 Task: Open Card Quality Control Performance Review in Board Content Amplification Platforms to Workspace Debt Financing and add a team member Softage.3@softage.net, a label Red, a checklist Machine Learning, an attachment from your google drive, a color Red and finally, add a card description 'Plan and execute company team-building retreat with a focus on mindfulness and meditation' and a comment 'Given the potential impact of this task on our company reputation, let us ensure that we approach it with a sense of professionalism and respect.'. Add a start date 'Jan 07, 1900' with a due date 'Jan 14, 1900'
Action: Mouse moved to (86, 279)
Screenshot: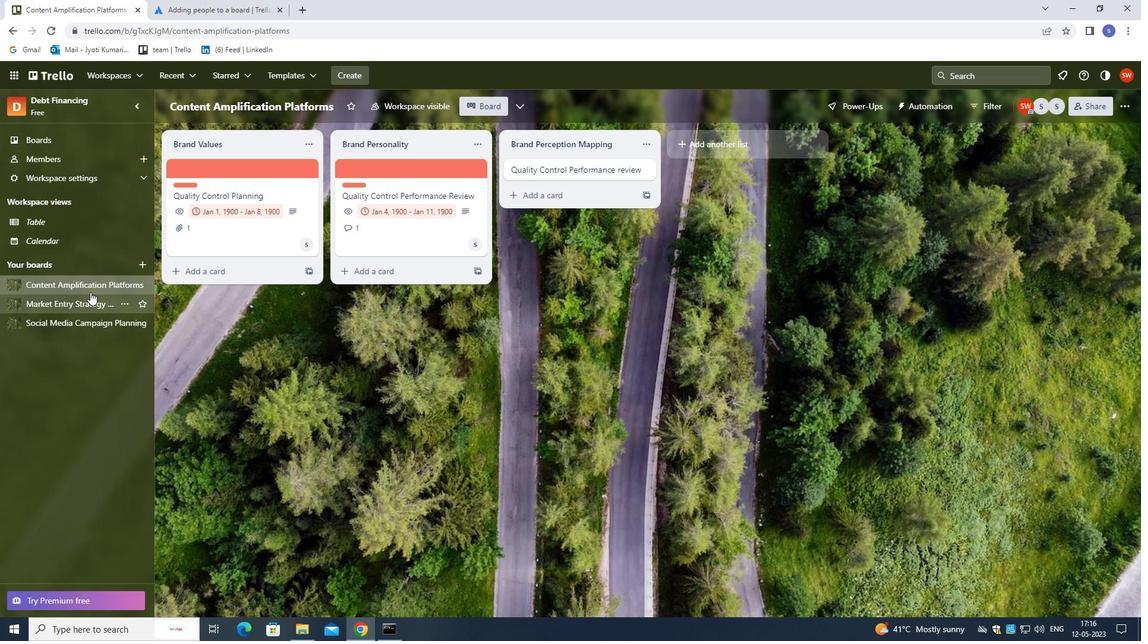 
Action: Mouse pressed left at (86, 279)
Screenshot: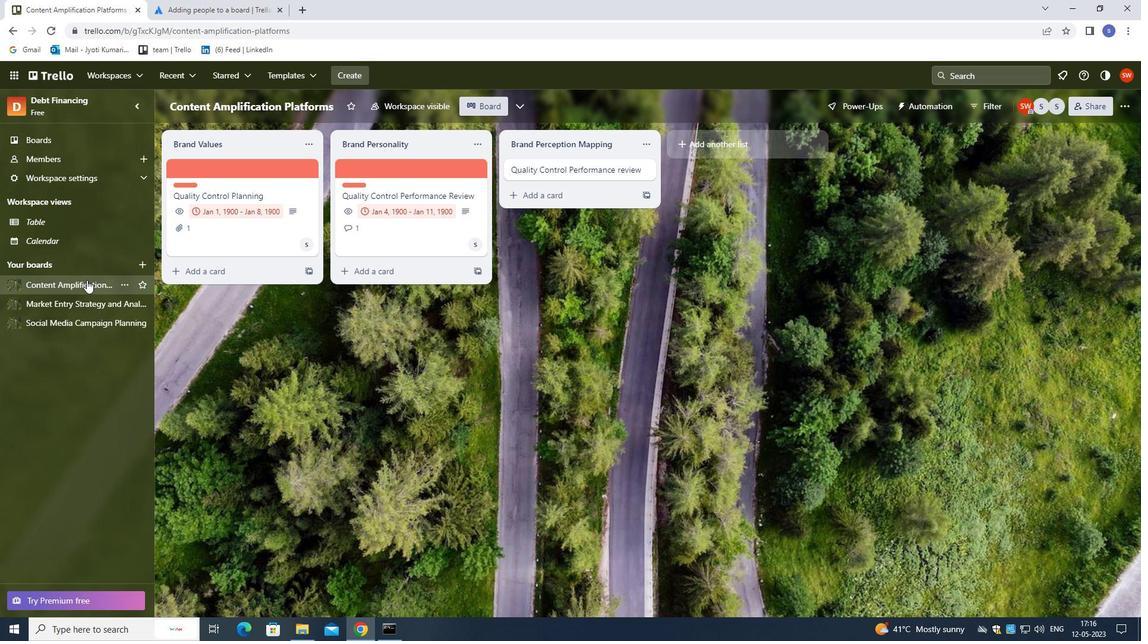 
Action: Mouse moved to (626, 172)
Screenshot: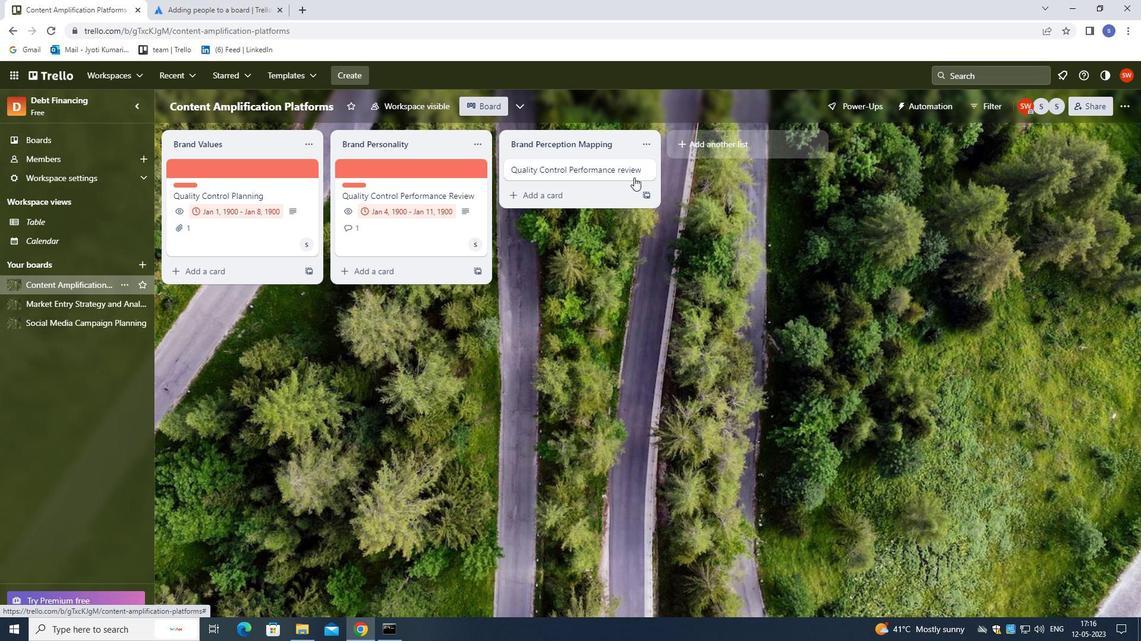 
Action: Mouse pressed left at (626, 172)
Screenshot: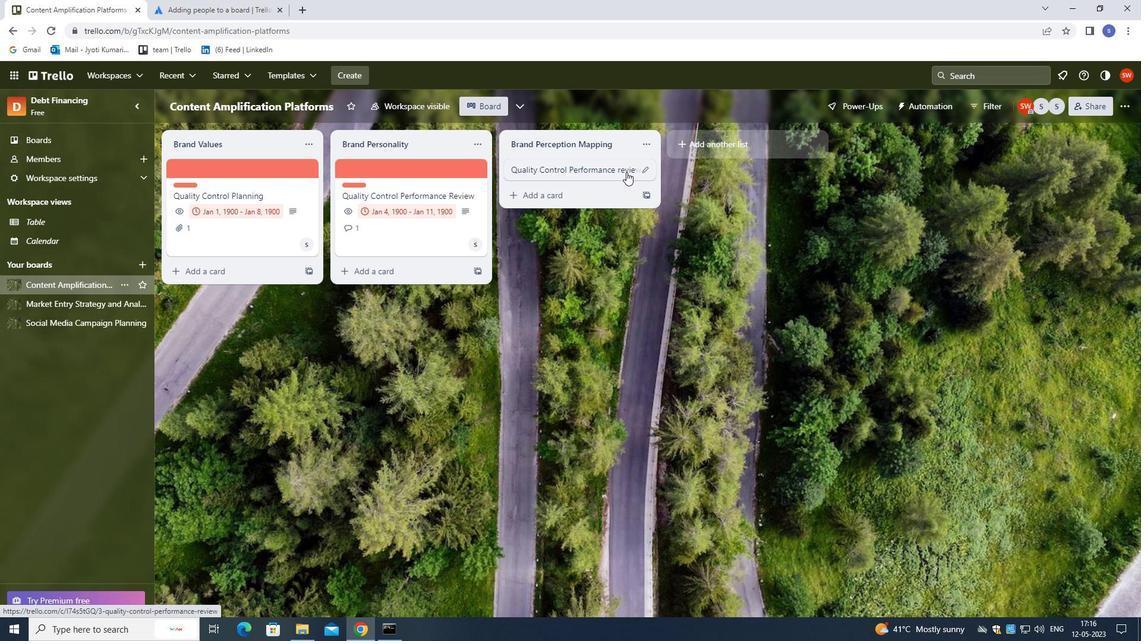 
Action: Mouse moved to (728, 215)
Screenshot: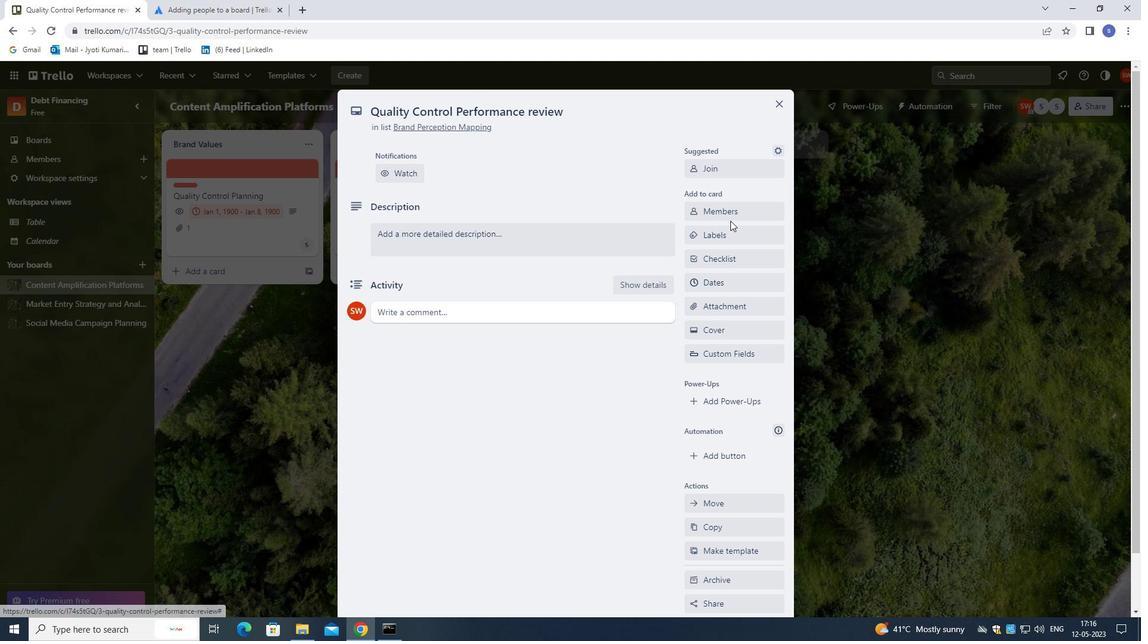 
Action: Mouse pressed left at (728, 215)
Screenshot: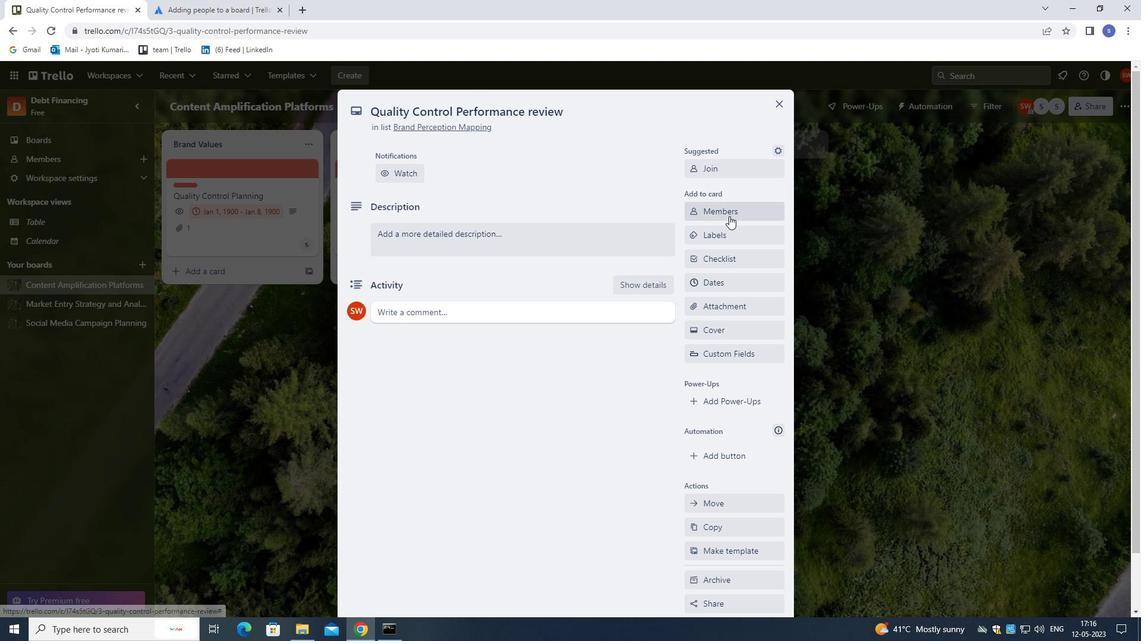 
Action: Mouse moved to (773, 300)
Screenshot: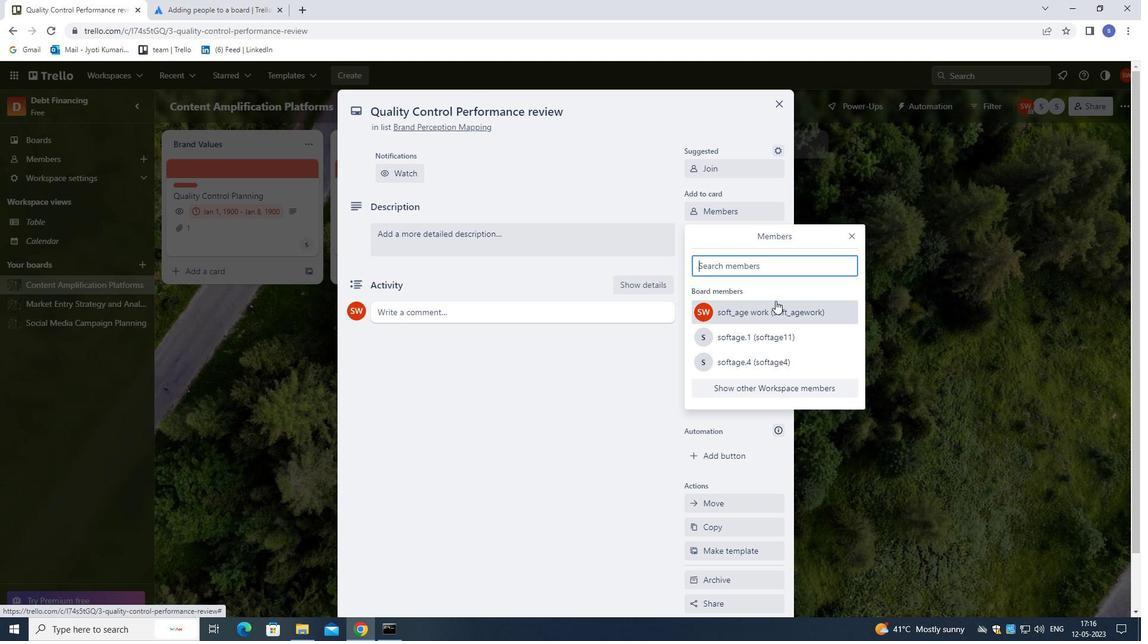 
Action: Key pressed softage.n3<Key.shift>@SOFTAGE.NET
Screenshot: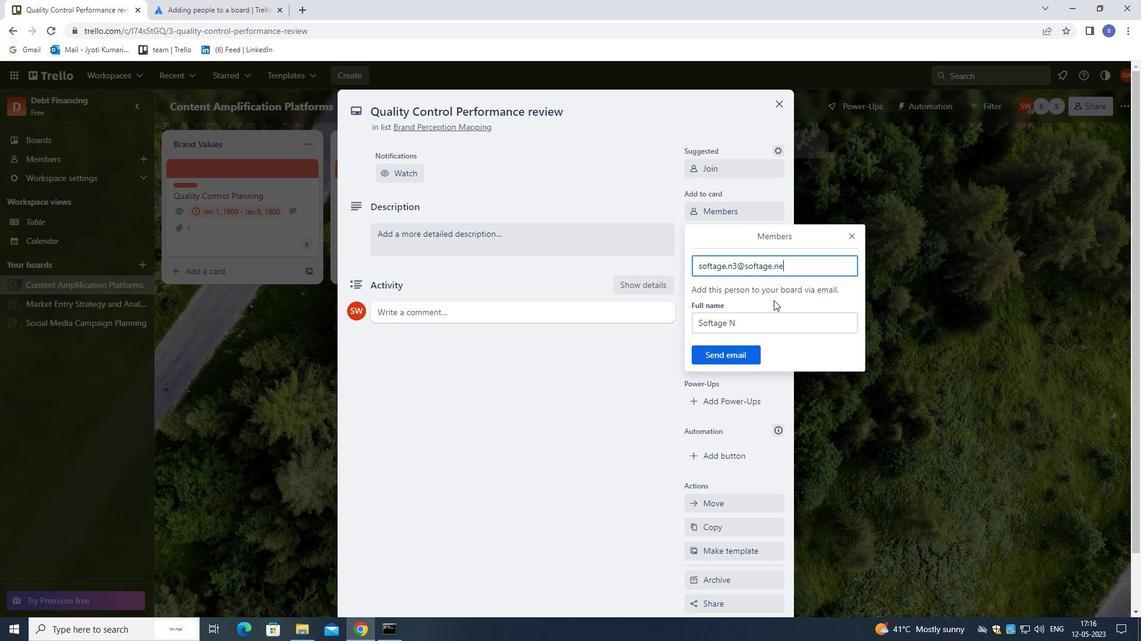 
Action: Mouse moved to (747, 354)
Screenshot: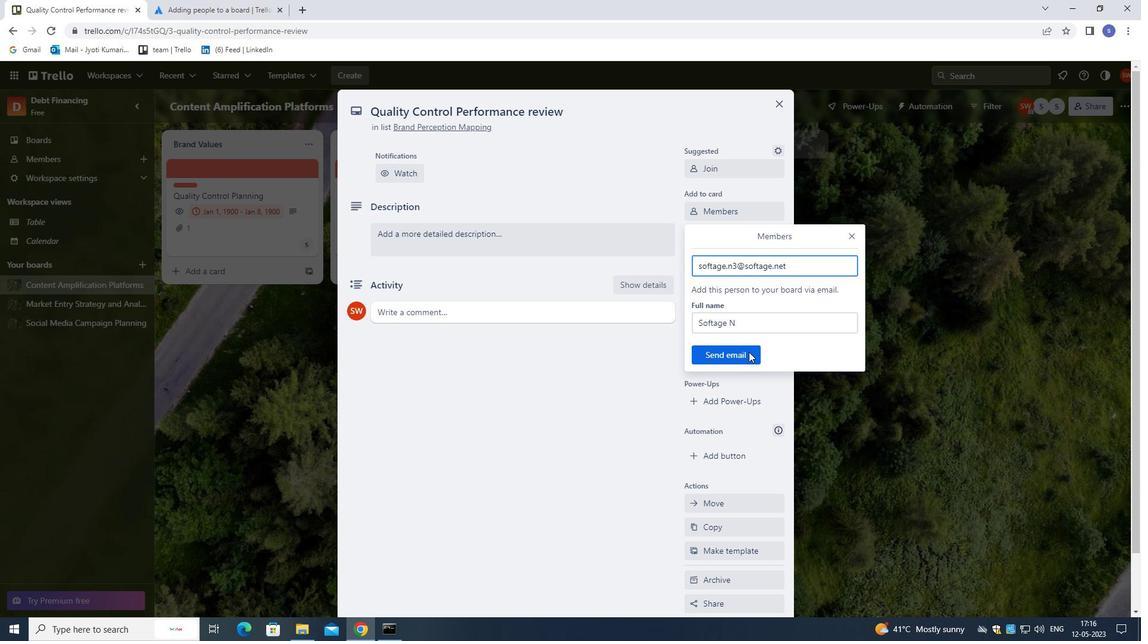 
Action: Mouse pressed left at (747, 354)
Screenshot: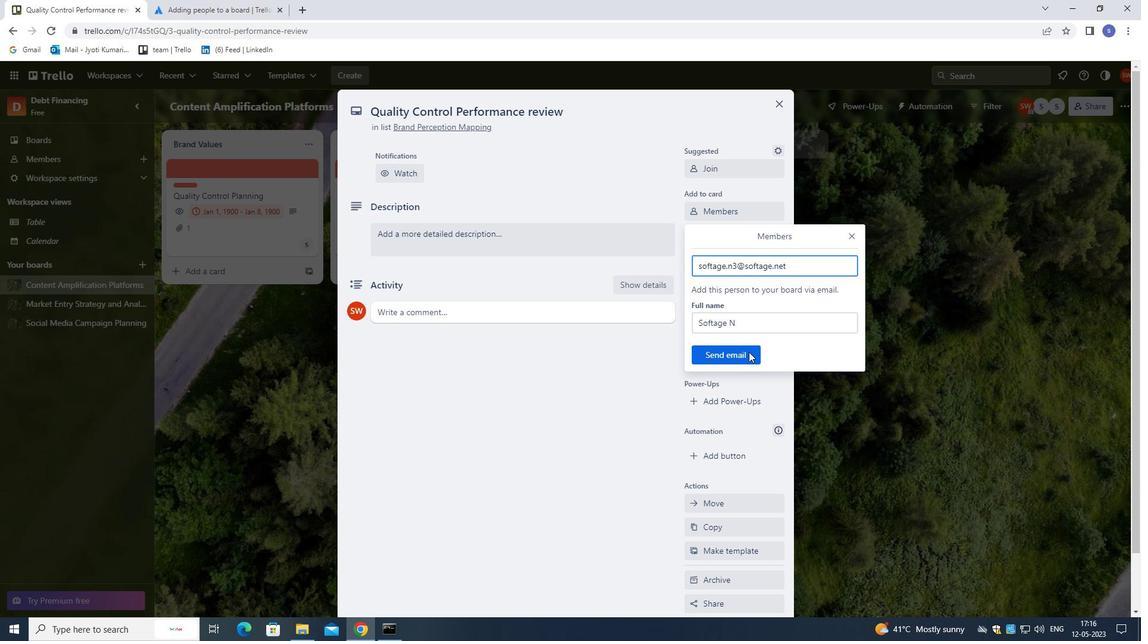 
Action: Mouse moved to (730, 237)
Screenshot: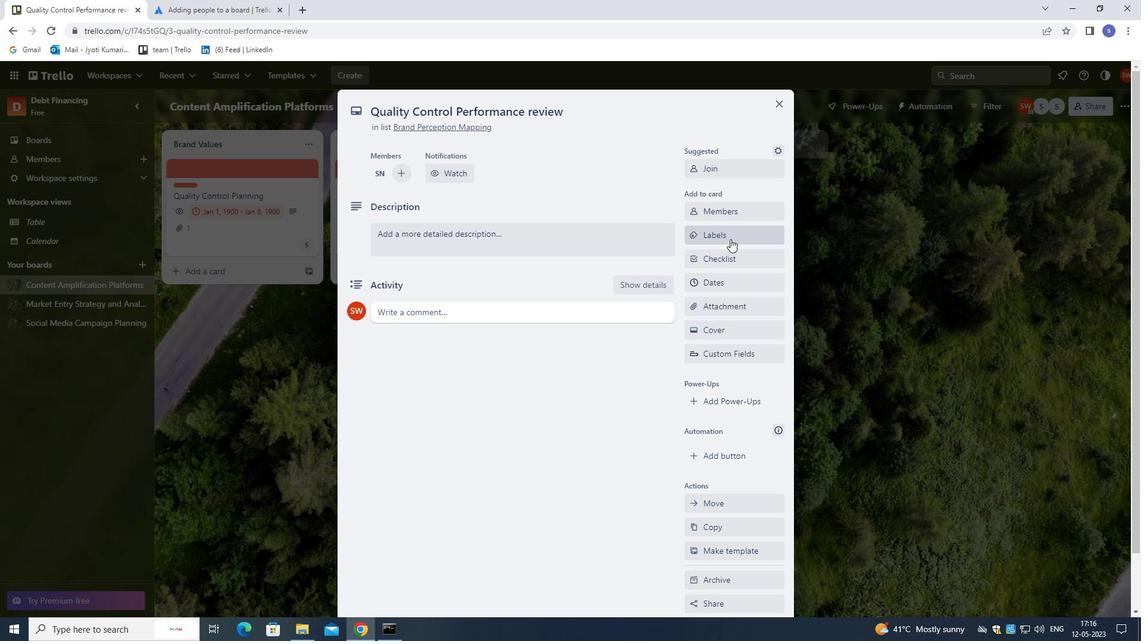 
Action: Mouse pressed left at (730, 237)
Screenshot: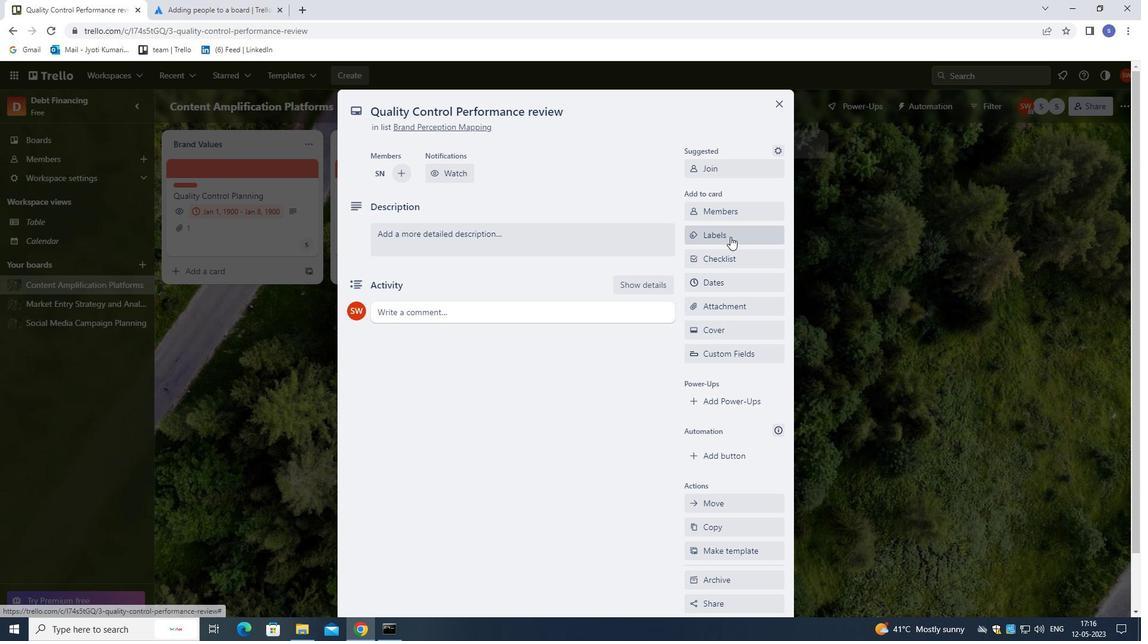 
Action: Key pressed R
Screenshot: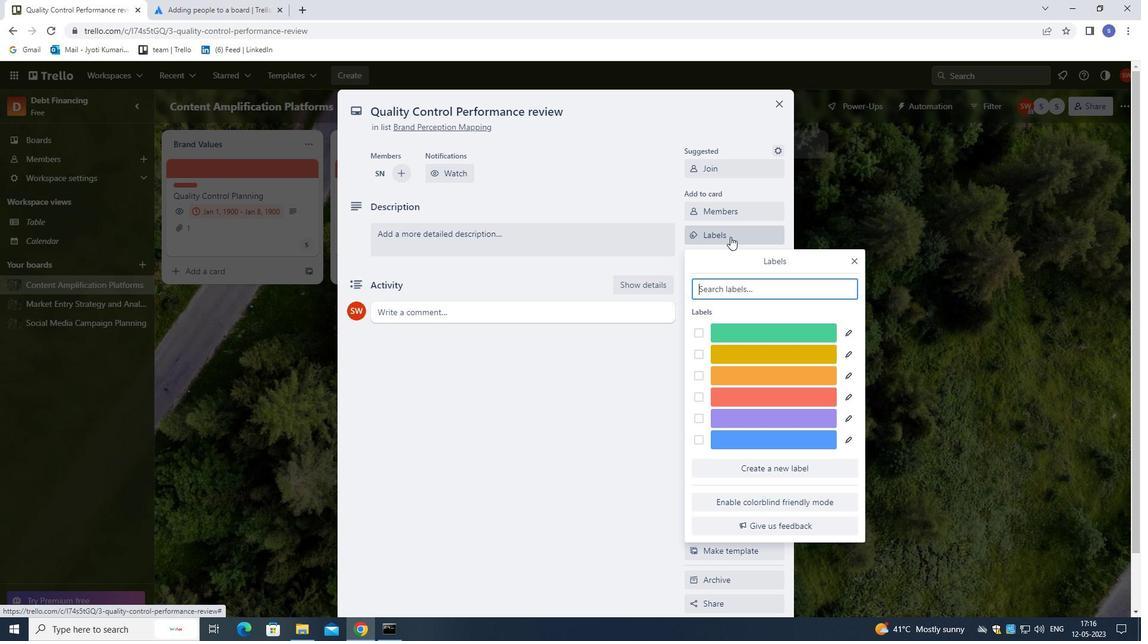 
Action: Mouse moved to (777, 330)
Screenshot: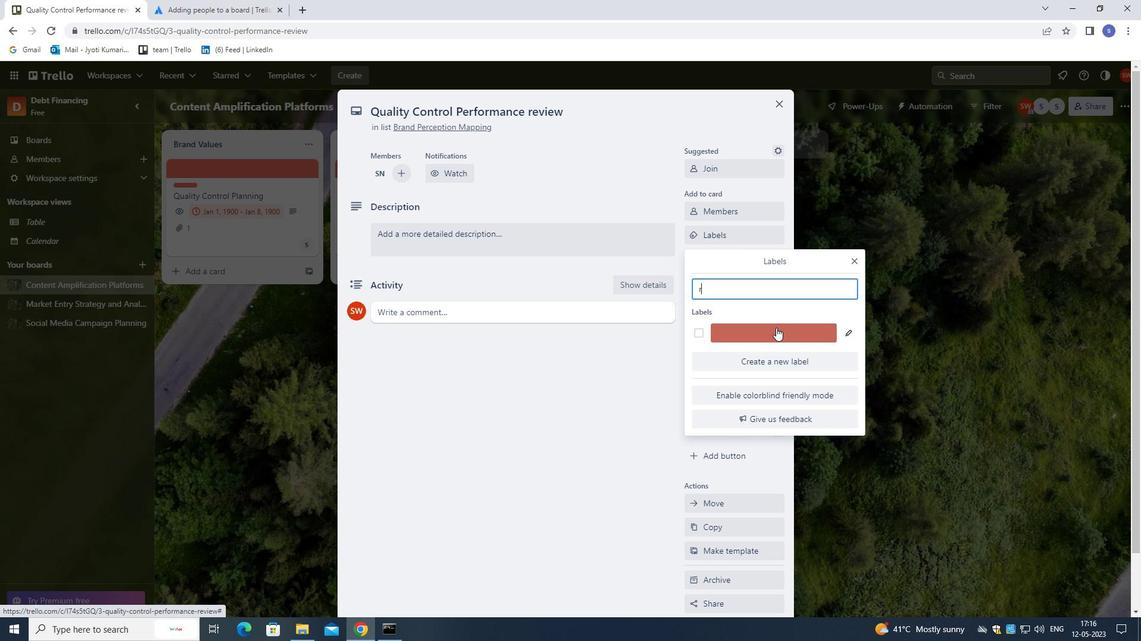 
Action: Mouse pressed left at (777, 330)
Screenshot: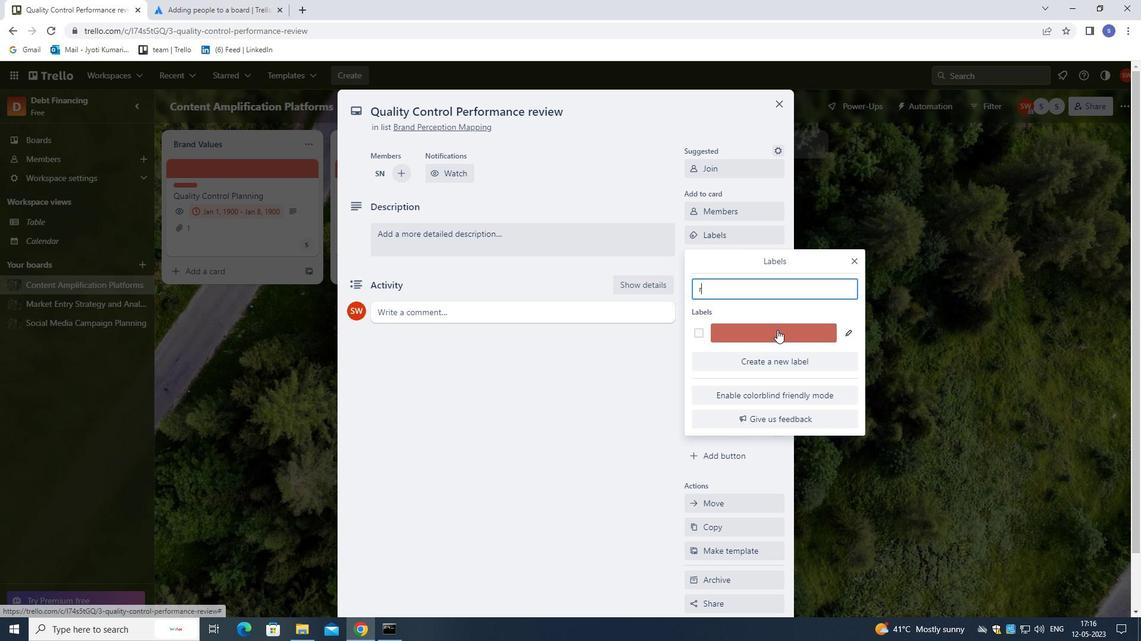 
Action: Mouse moved to (859, 262)
Screenshot: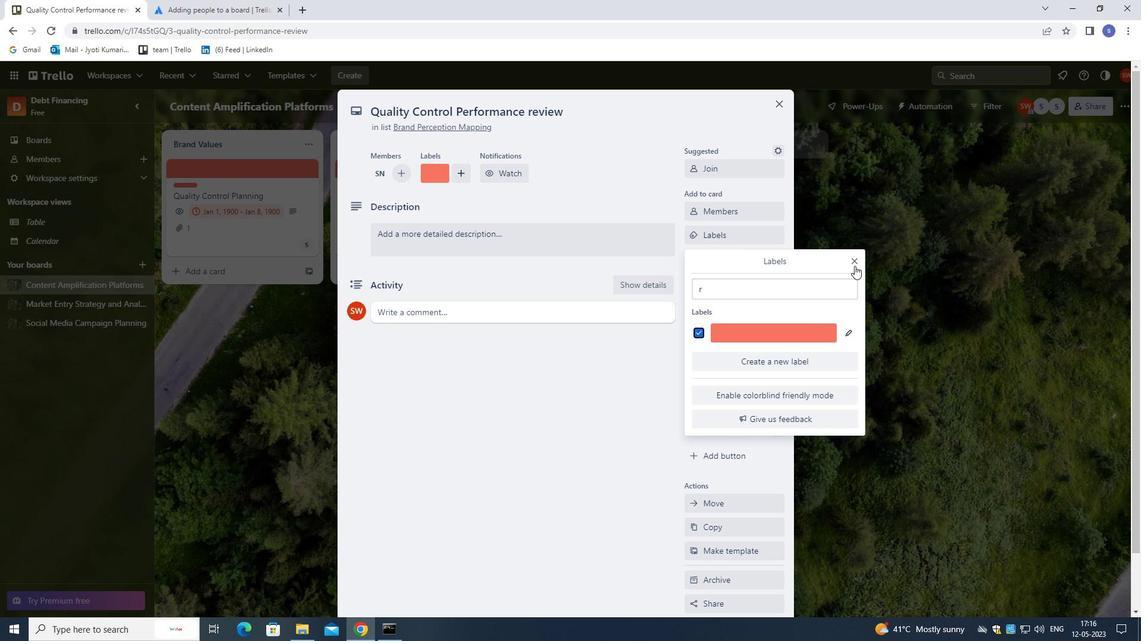
Action: Mouse pressed left at (859, 262)
Screenshot: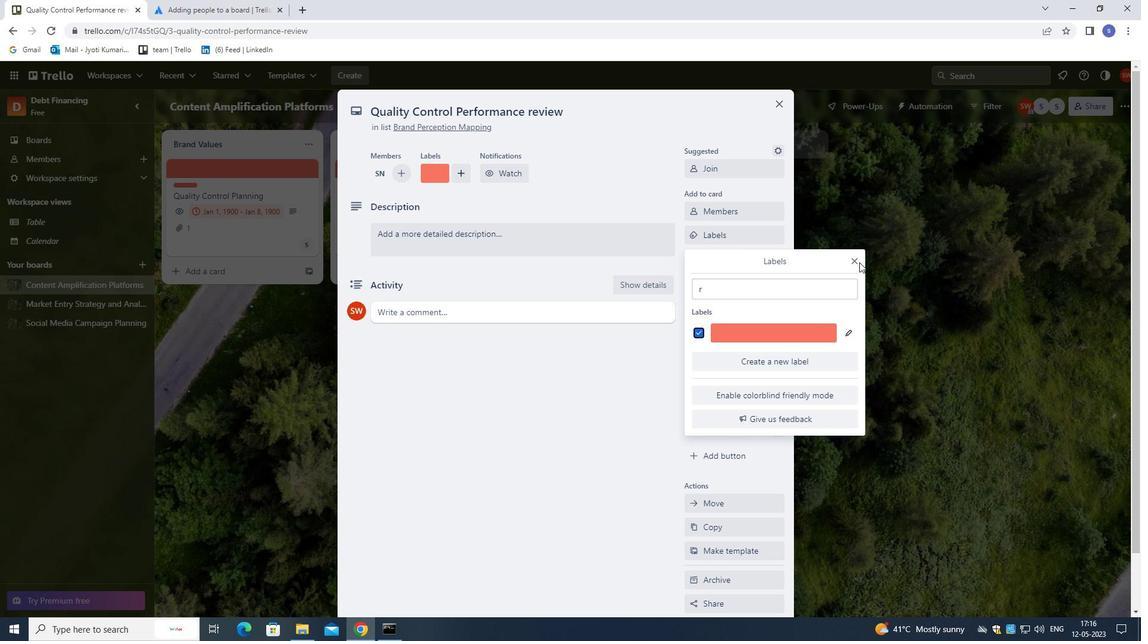 
Action: Mouse moved to (854, 259)
Screenshot: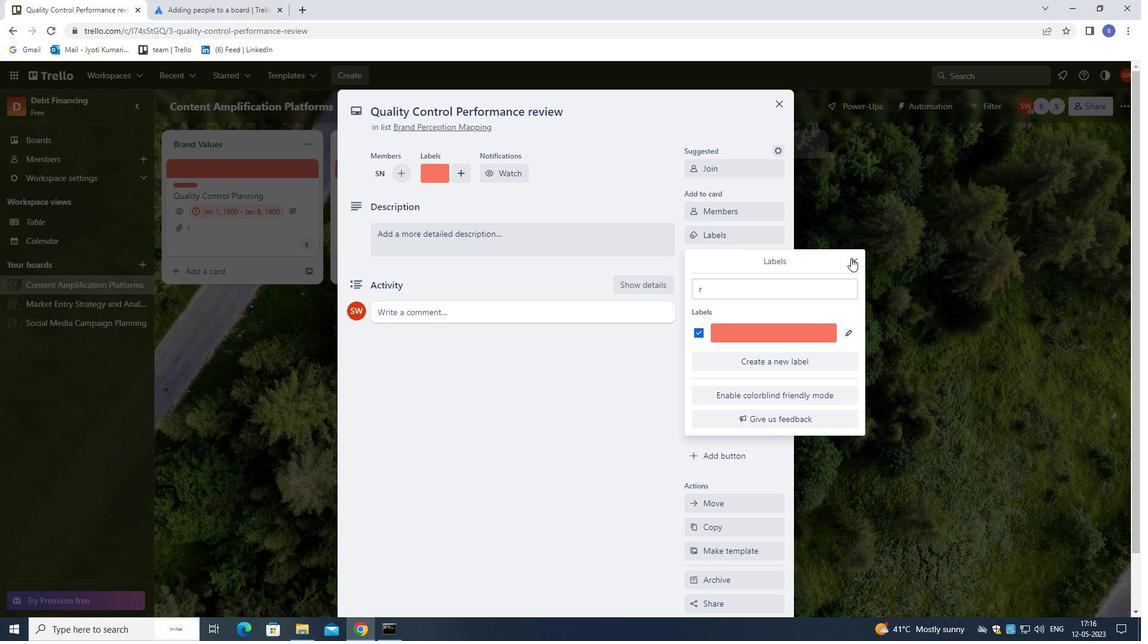 
Action: Mouse pressed left at (854, 259)
Screenshot: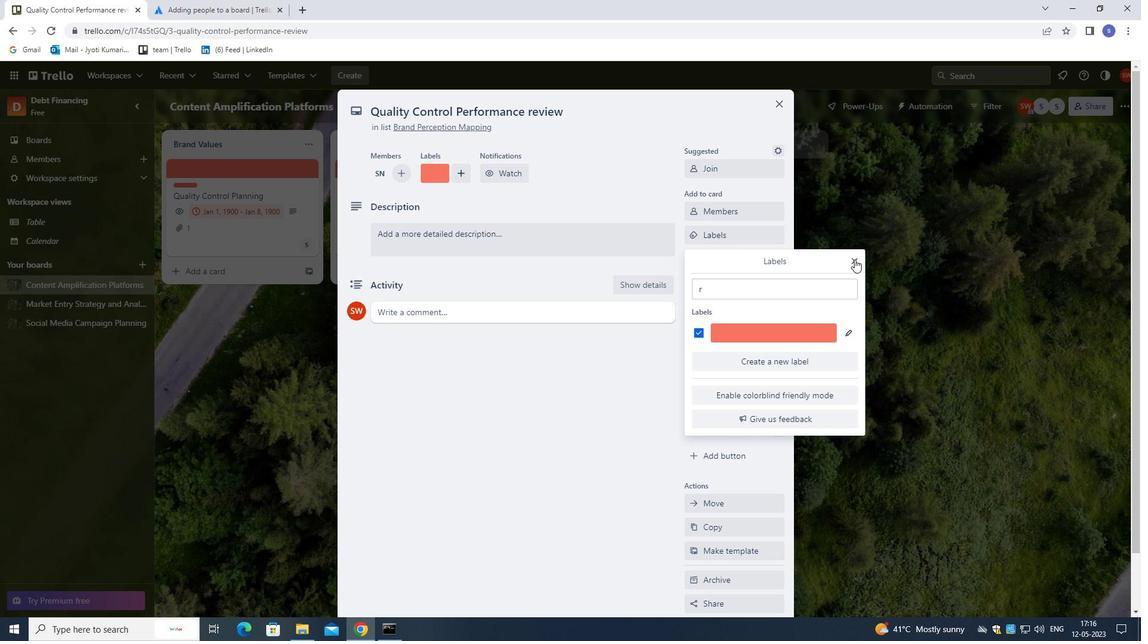 
Action: Mouse moved to (751, 263)
Screenshot: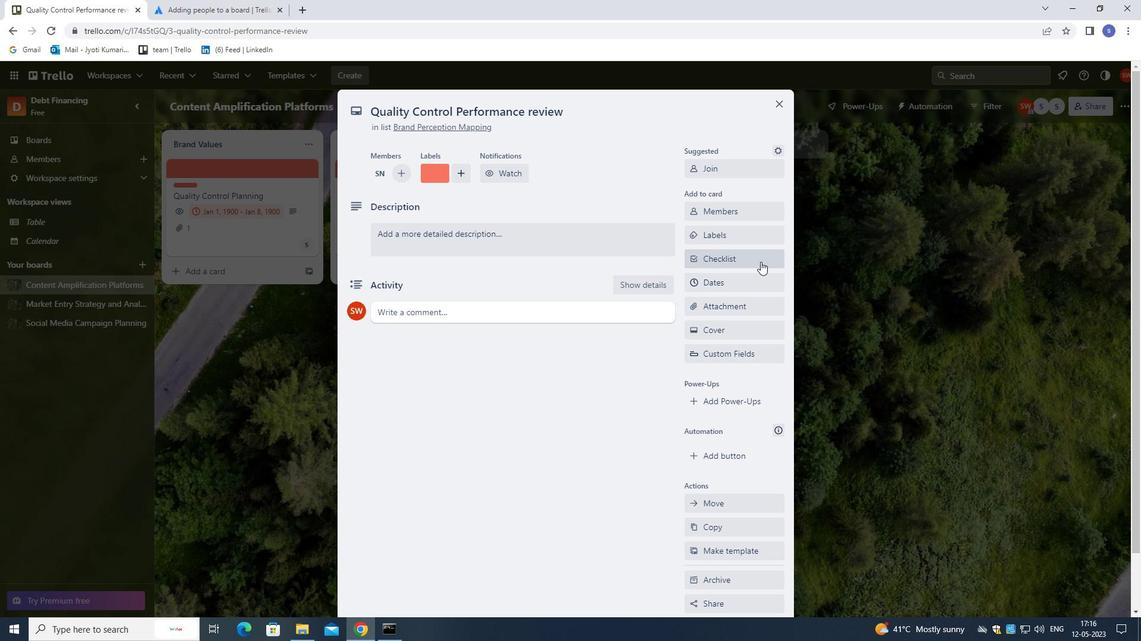 
Action: Mouse pressed left at (751, 263)
Screenshot: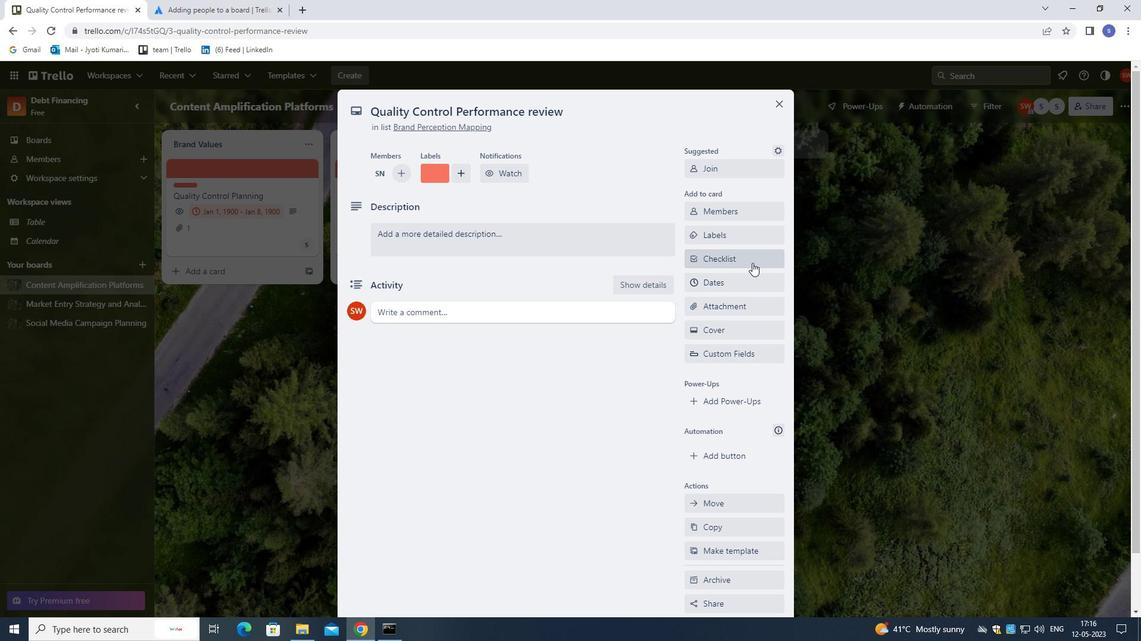 
Action: Mouse moved to (722, 351)
Screenshot: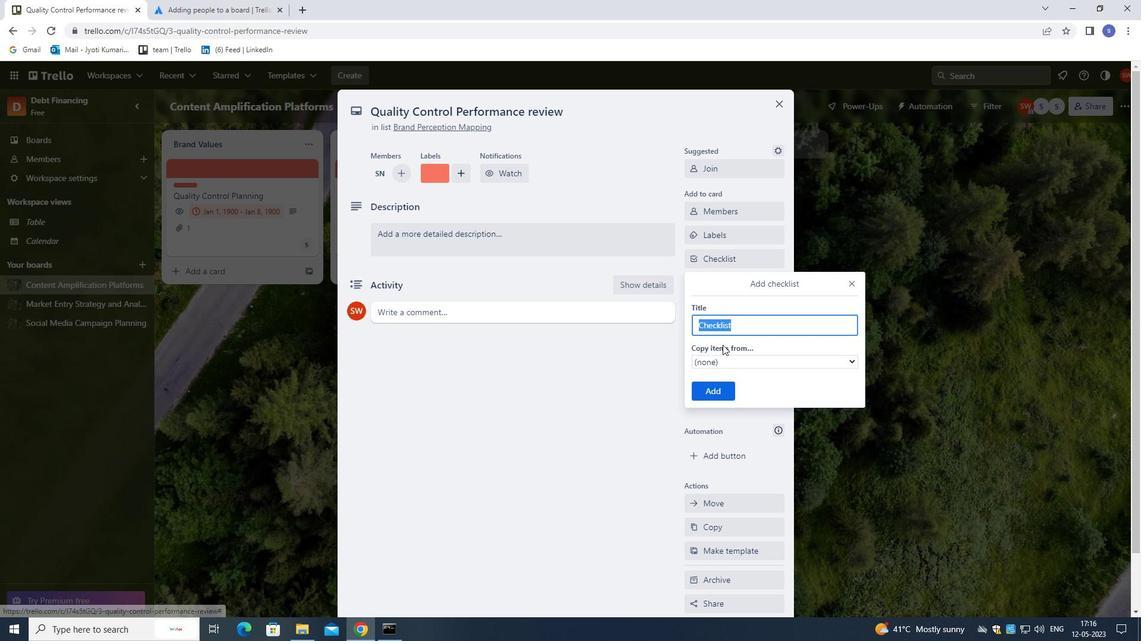 
Action: Key pressed M
Screenshot: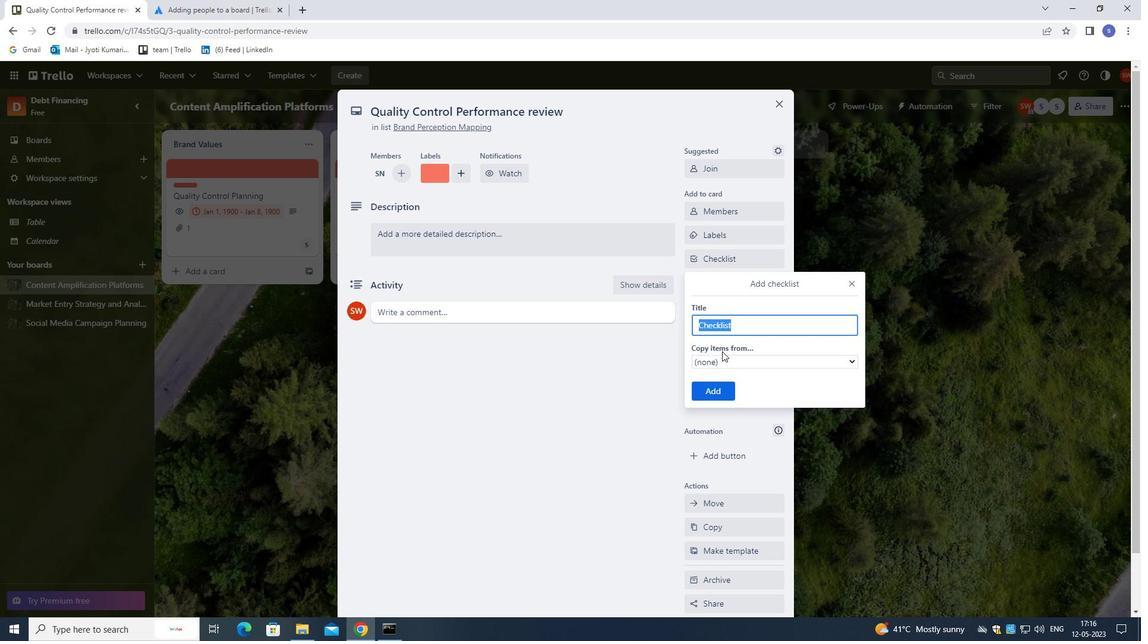 
Action: Mouse moved to (770, 352)
Screenshot: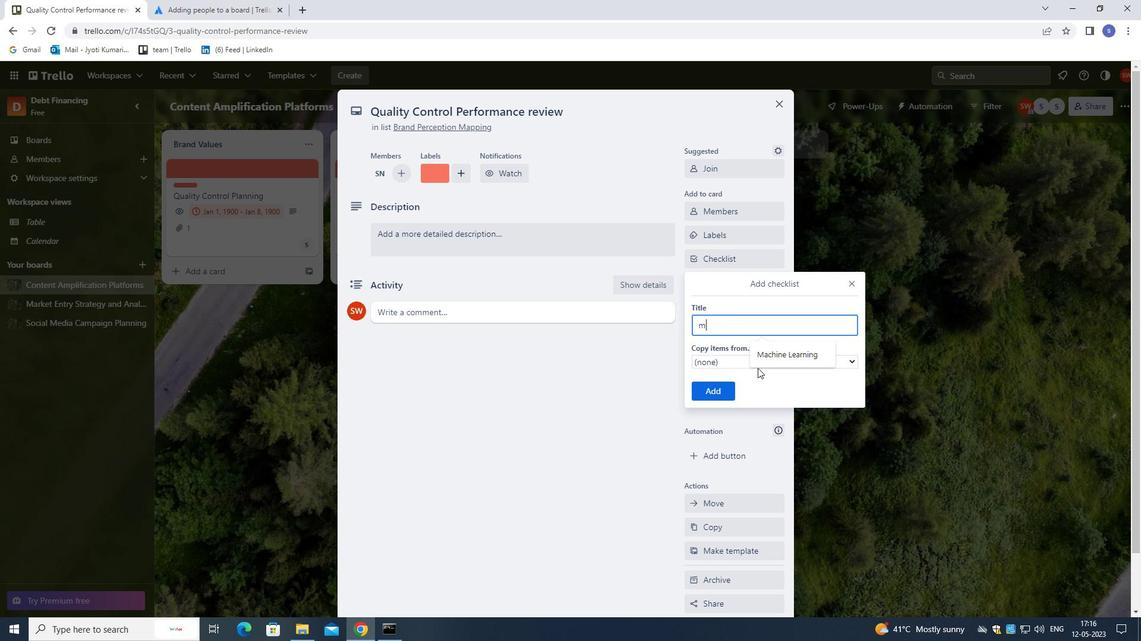 
Action: Mouse pressed left at (770, 352)
Screenshot: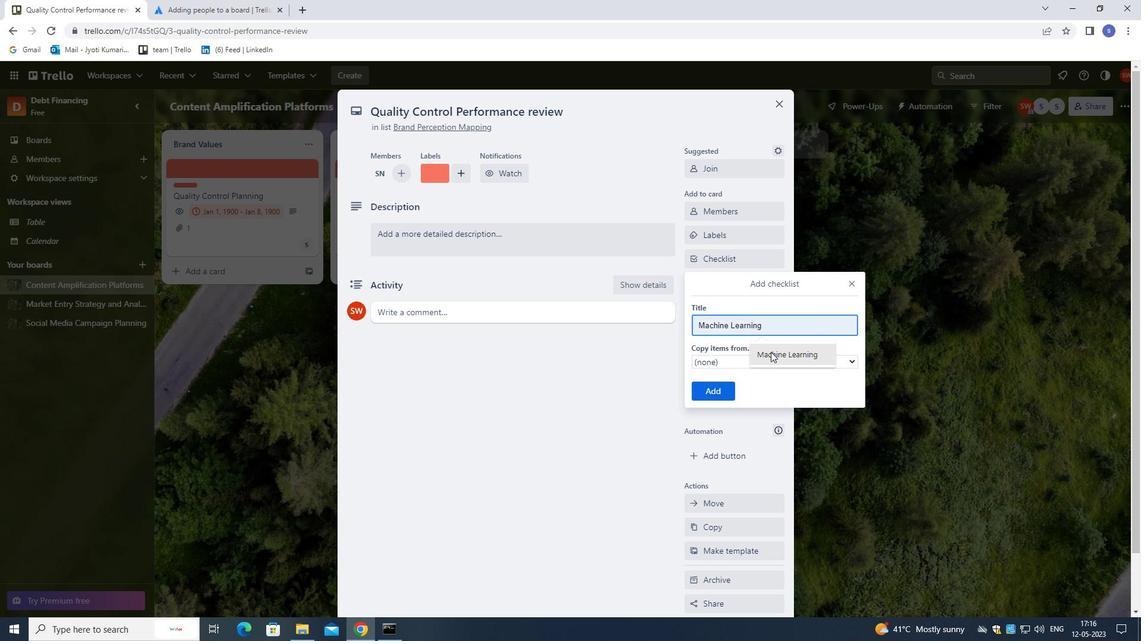 
Action: Mouse moved to (719, 389)
Screenshot: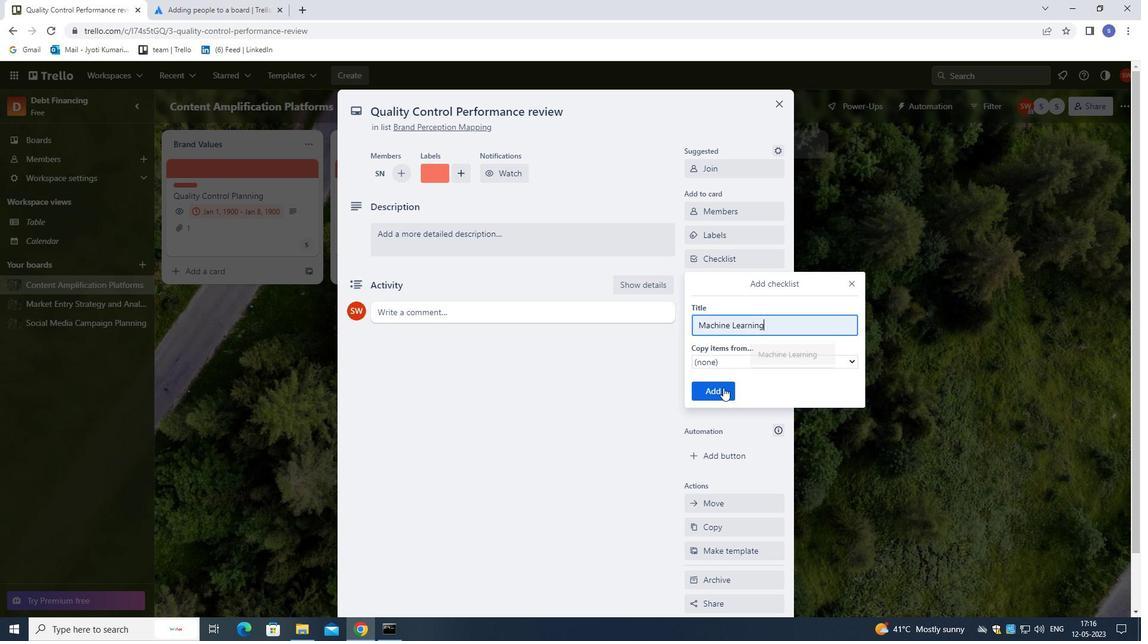 
Action: Mouse pressed left at (719, 389)
Screenshot: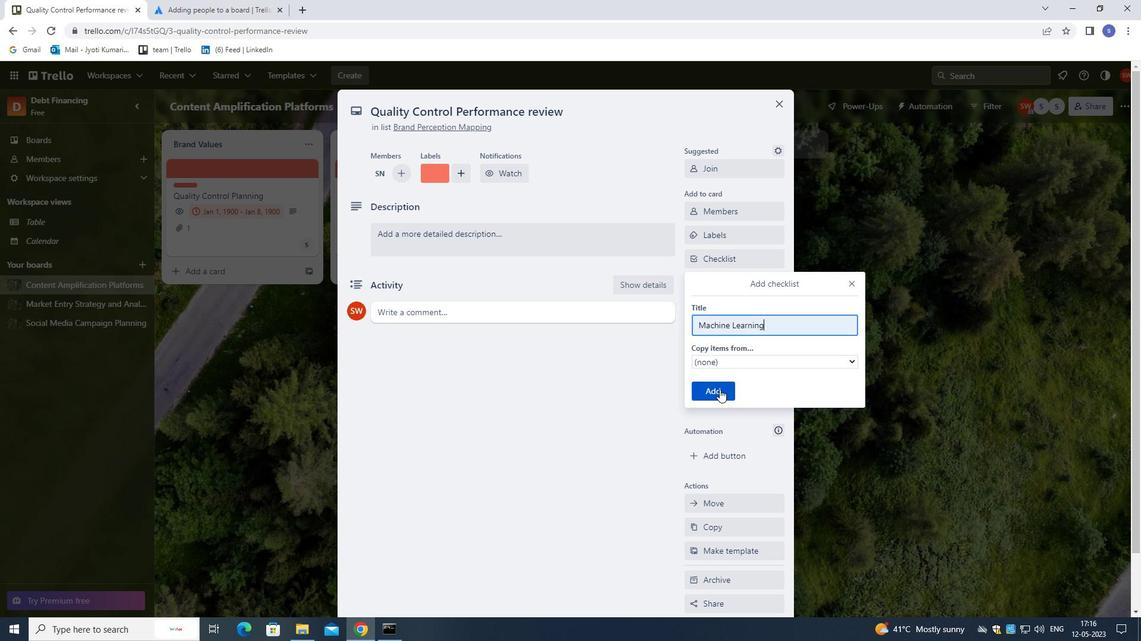 
Action: Mouse moved to (721, 287)
Screenshot: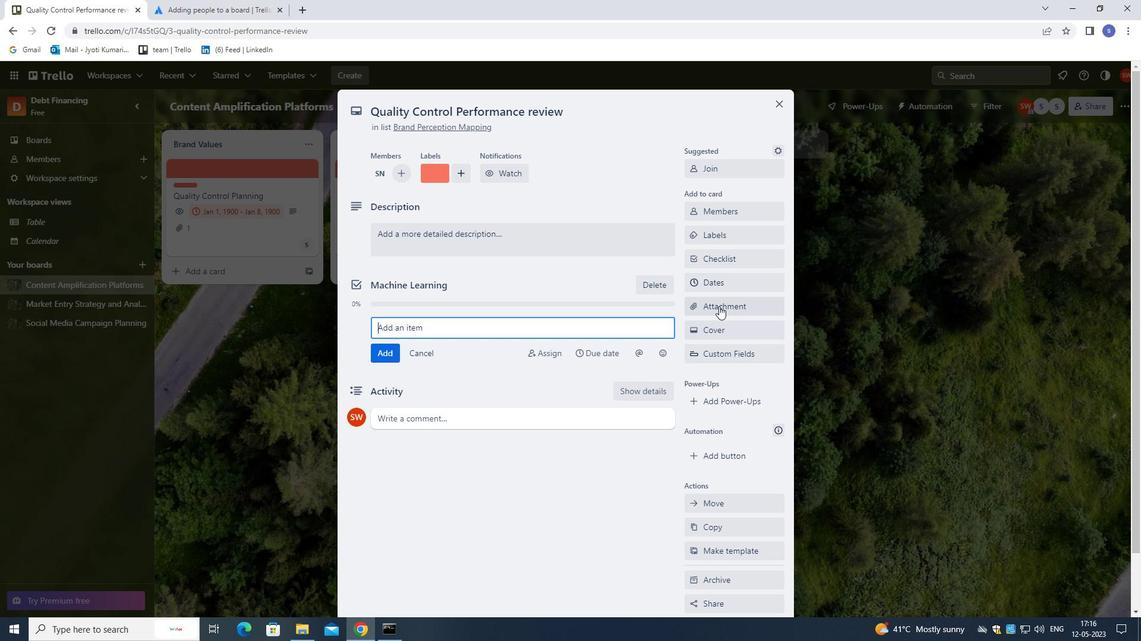 
Action: Mouse pressed left at (721, 287)
Screenshot: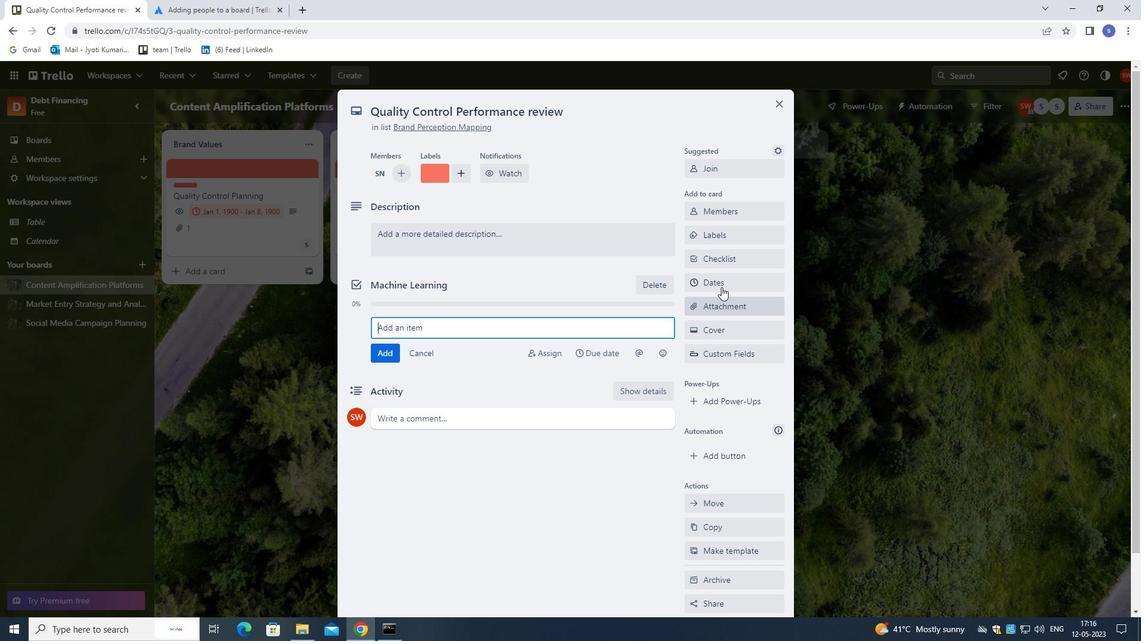 
Action: Mouse moved to (697, 322)
Screenshot: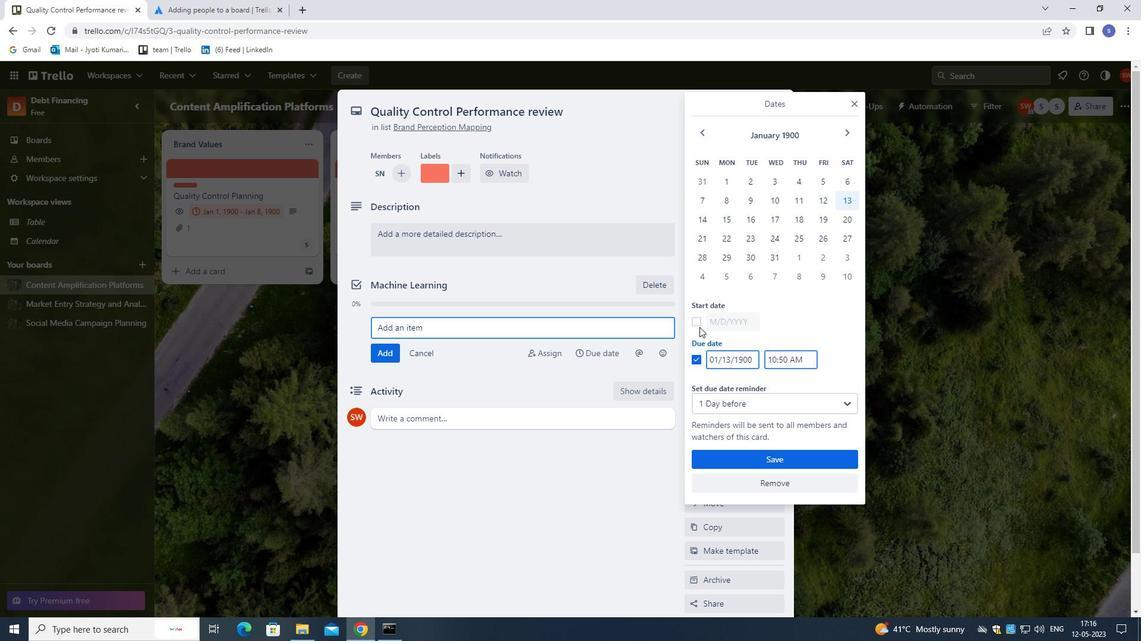 
Action: Mouse pressed left at (697, 322)
Screenshot: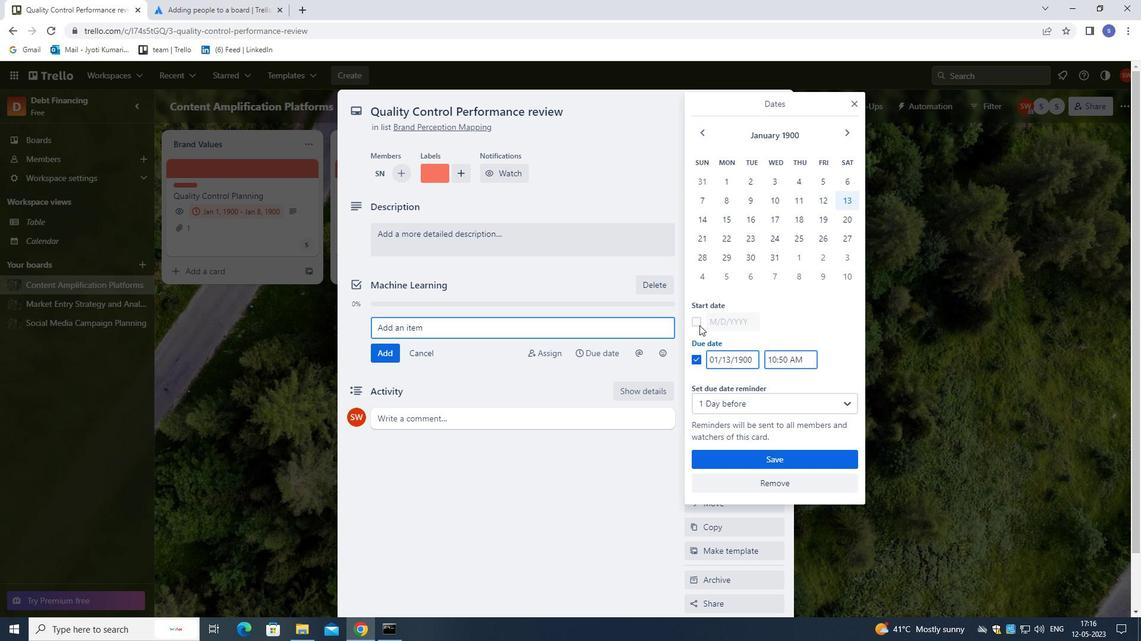 
Action: Mouse moved to (723, 321)
Screenshot: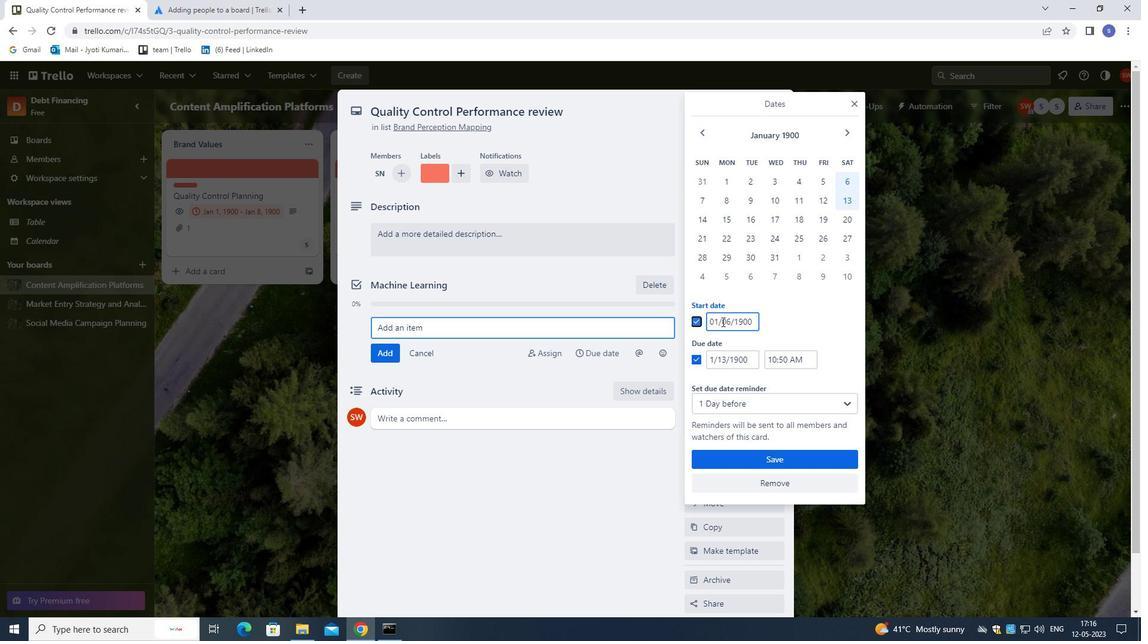 
Action: Mouse pressed left at (723, 321)
Screenshot: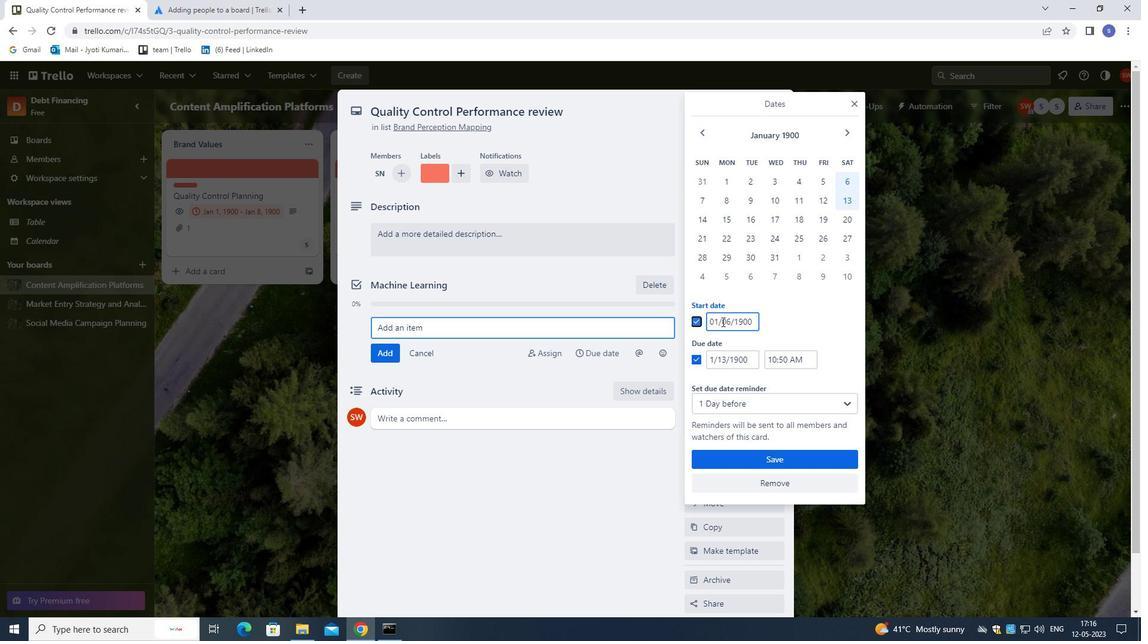 
Action: Mouse moved to (732, 354)
Screenshot: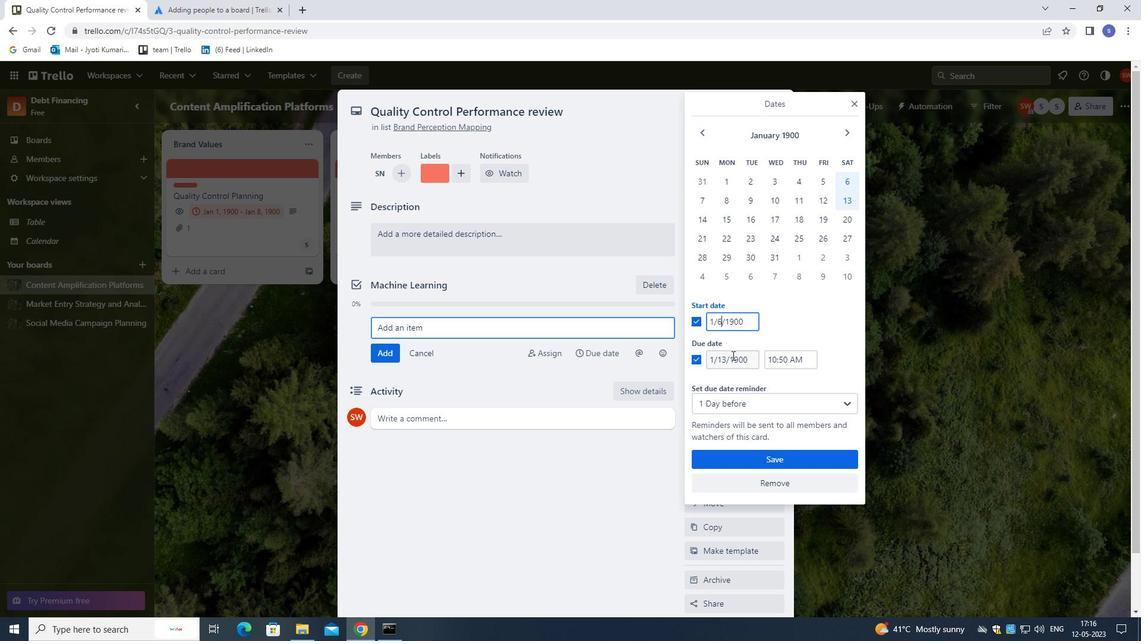 
Action: Key pressed <Key.backspace>
Screenshot: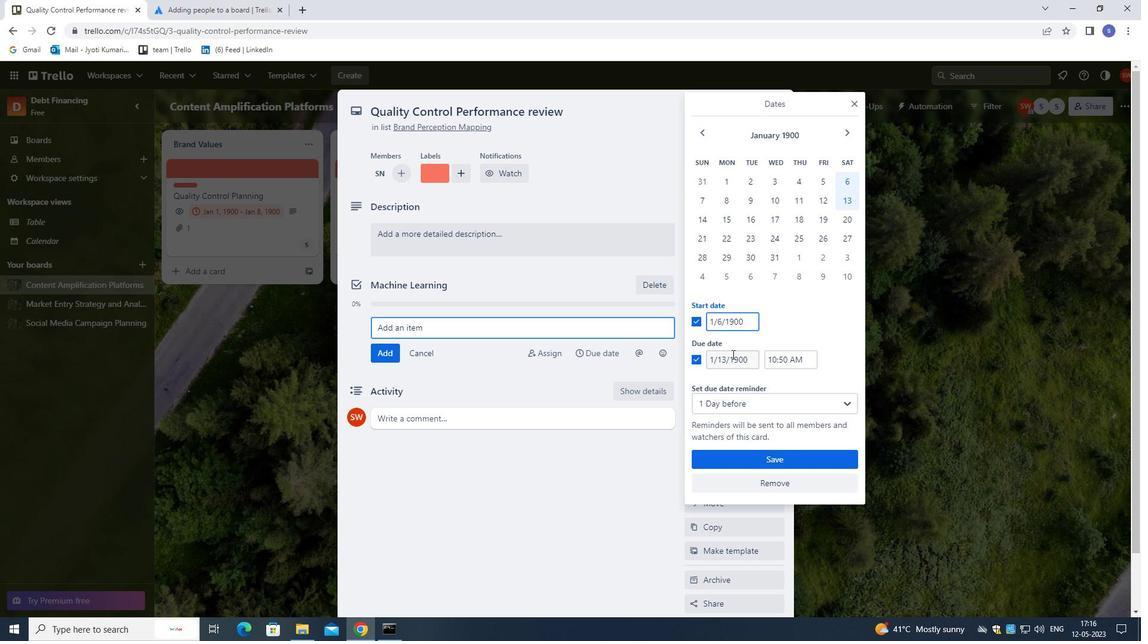 
Action: Mouse moved to (731, 353)
Screenshot: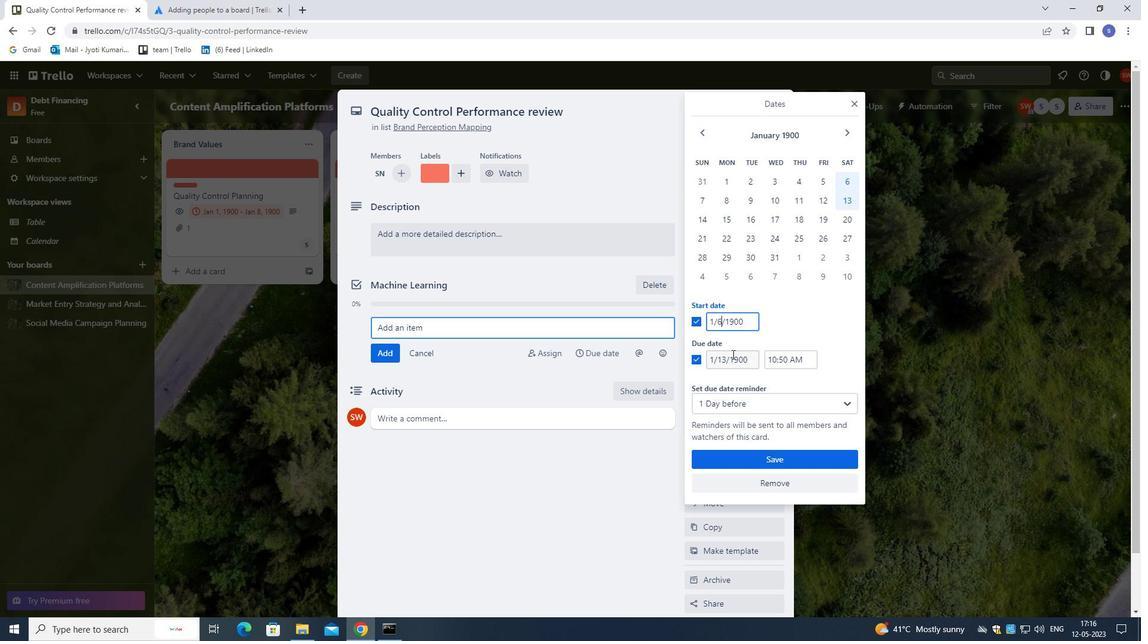 
Action: Key pressed 7
Screenshot: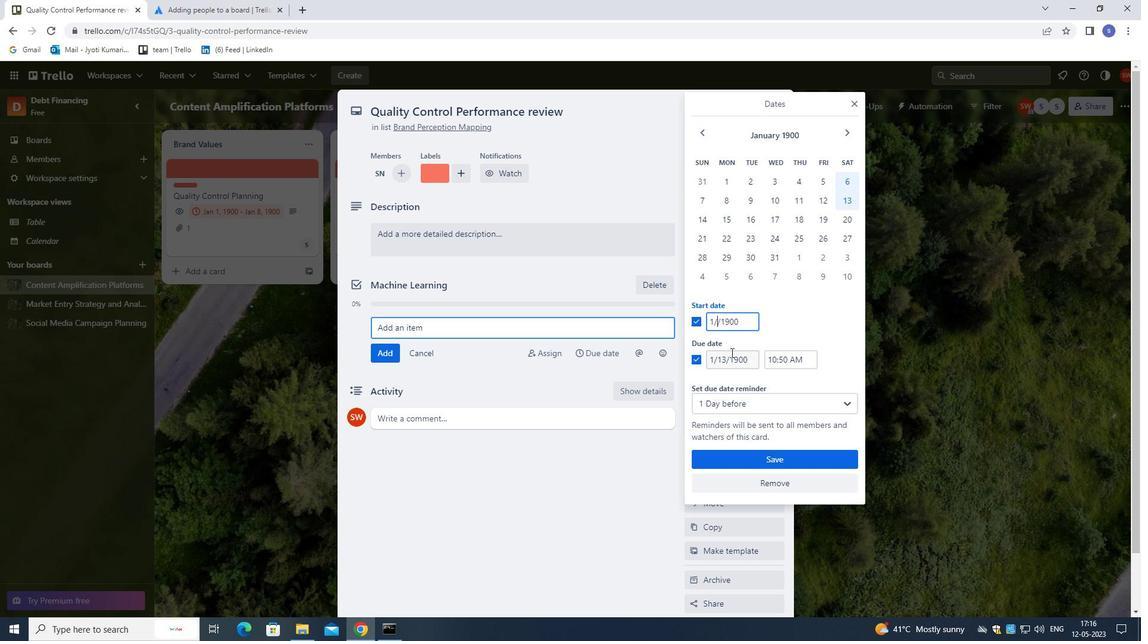 
Action: Mouse moved to (722, 363)
Screenshot: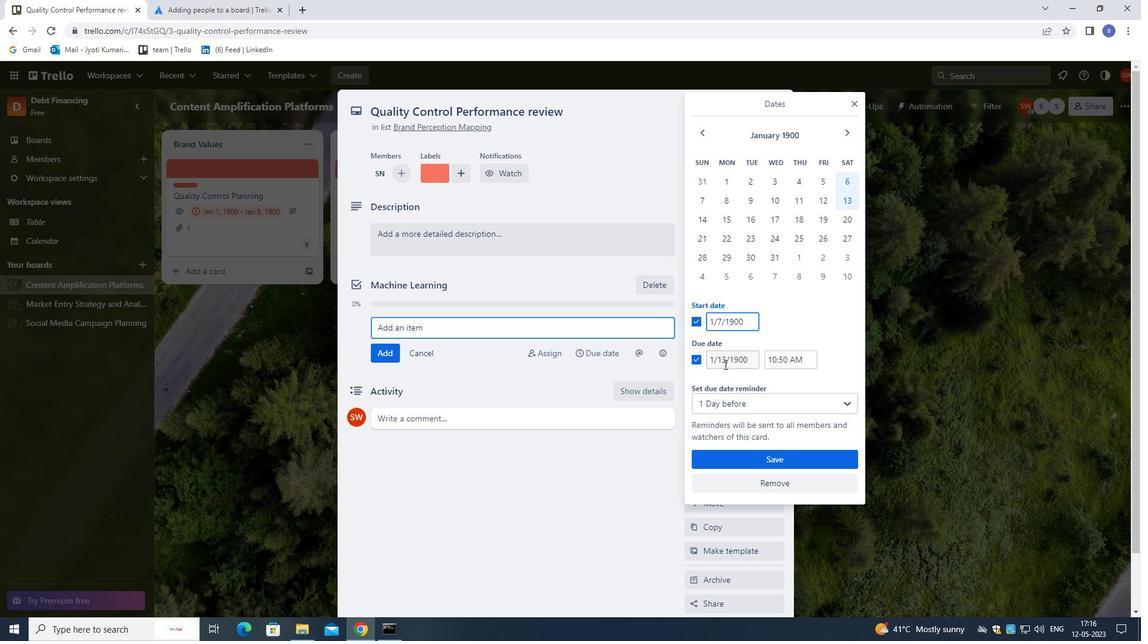 
Action: Mouse pressed left at (722, 363)
Screenshot: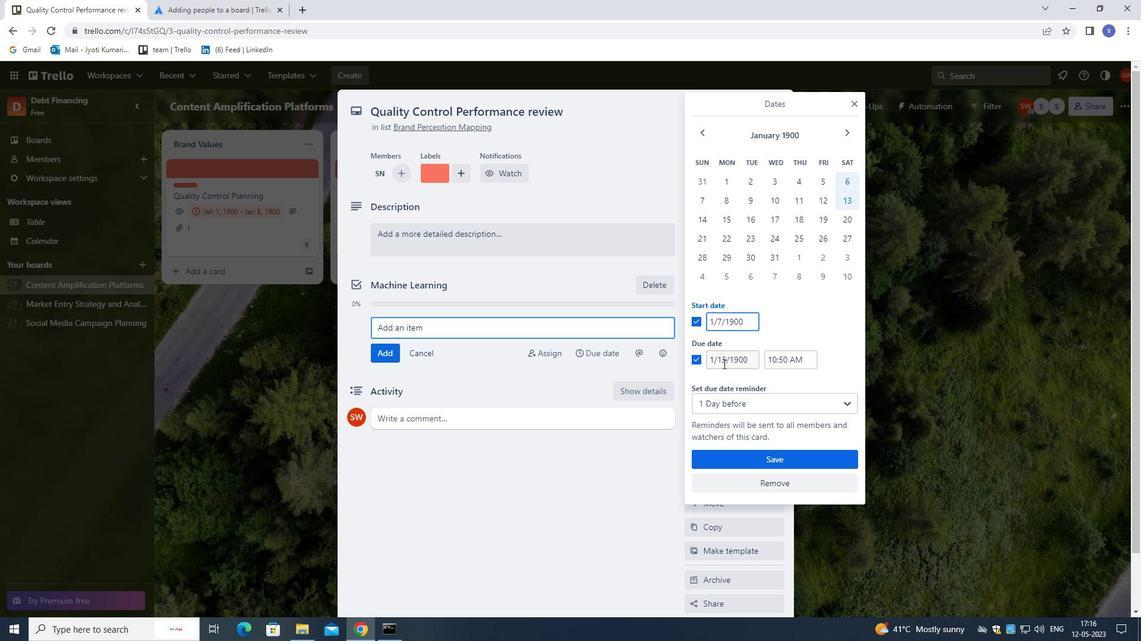 
Action: Mouse moved to (731, 388)
Screenshot: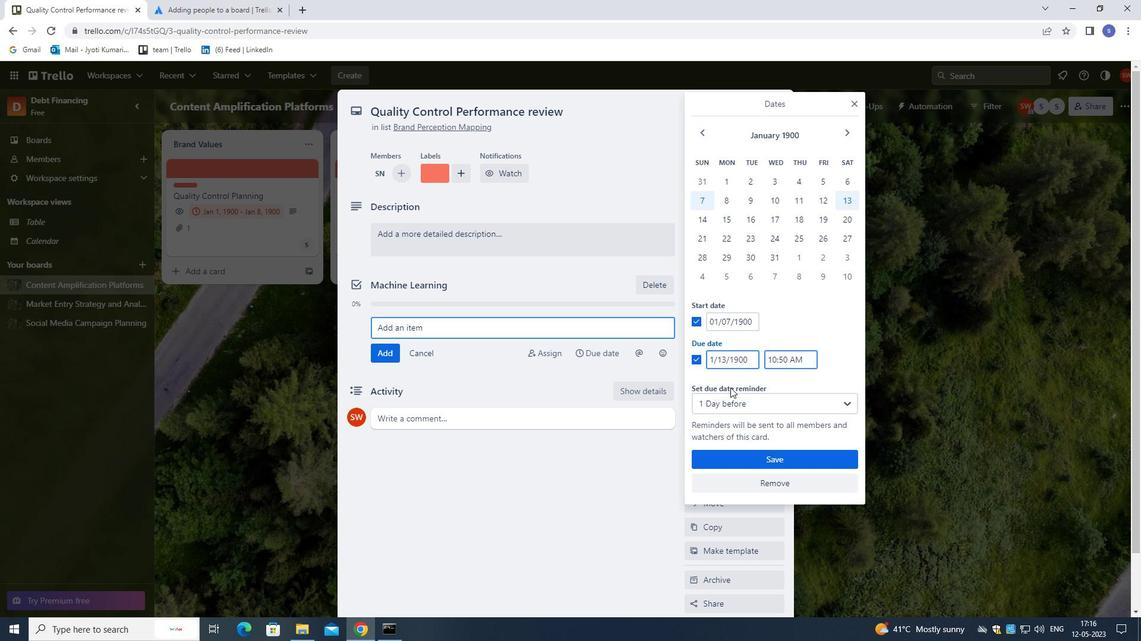 
Action: Key pressed <Key.right><Key.backspace>
Screenshot: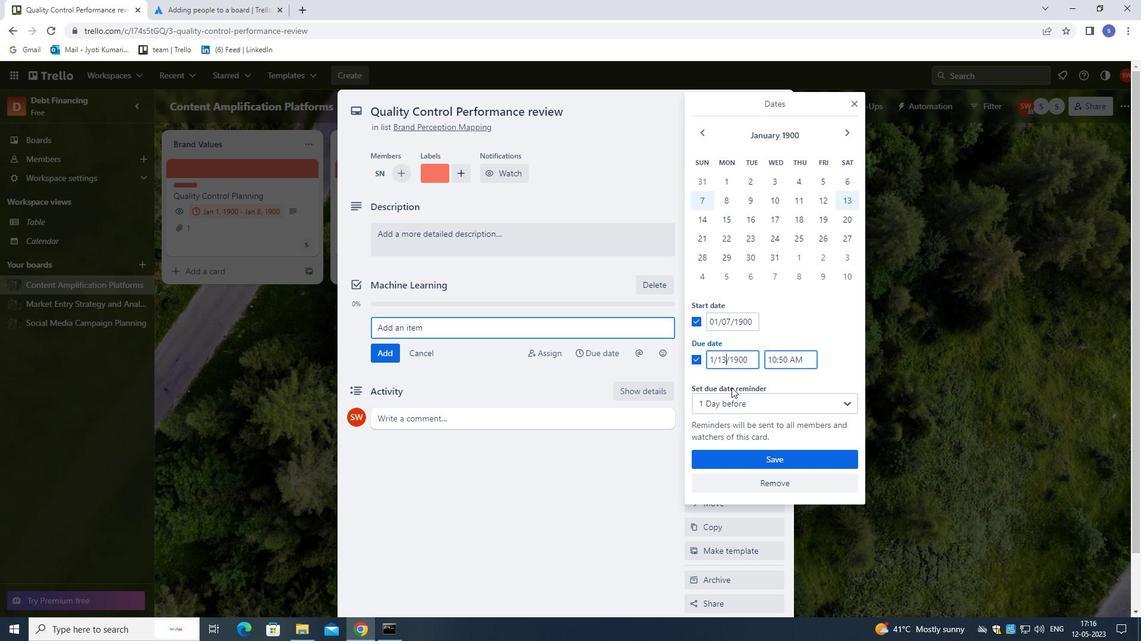 
Action: Mouse moved to (731, 388)
Screenshot: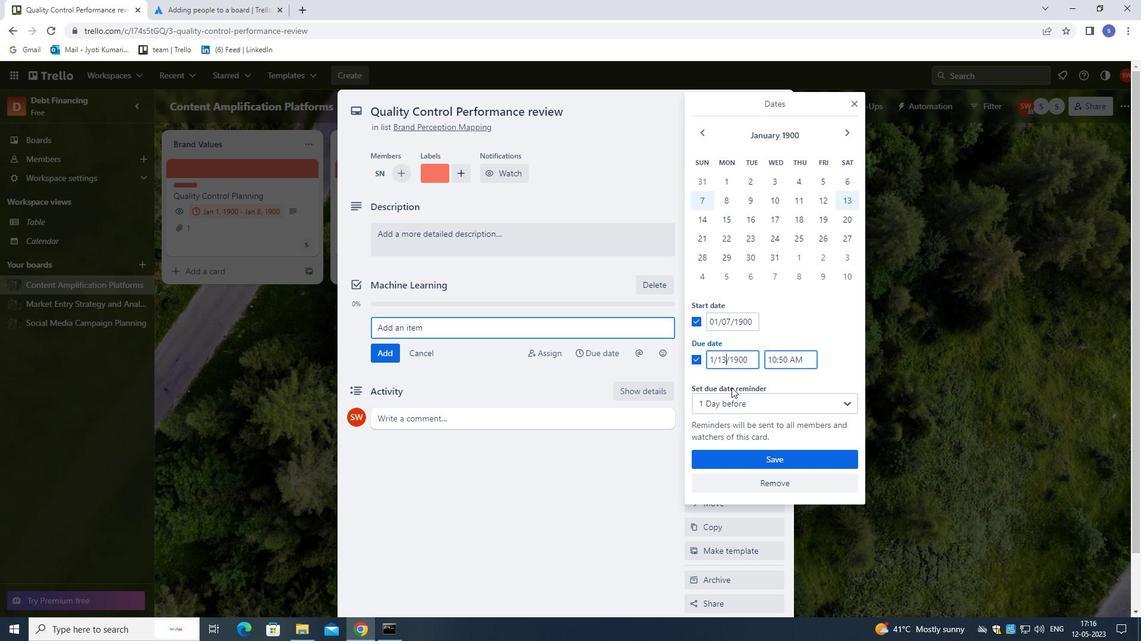 
Action: Key pressed 4
Screenshot: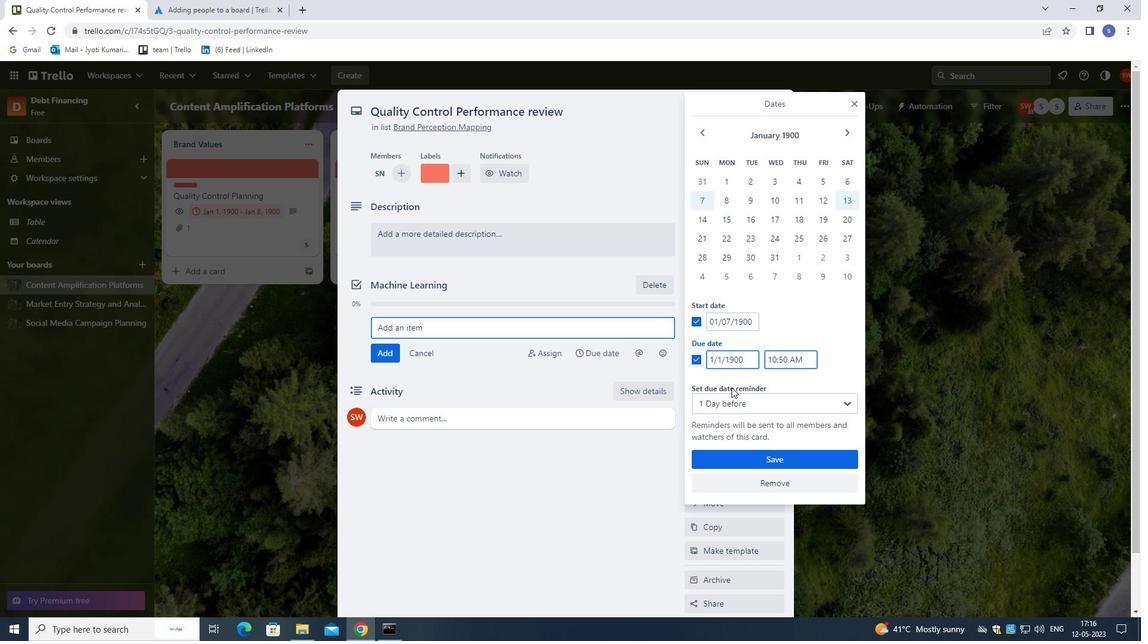 
Action: Mouse moved to (734, 461)
Screenshot: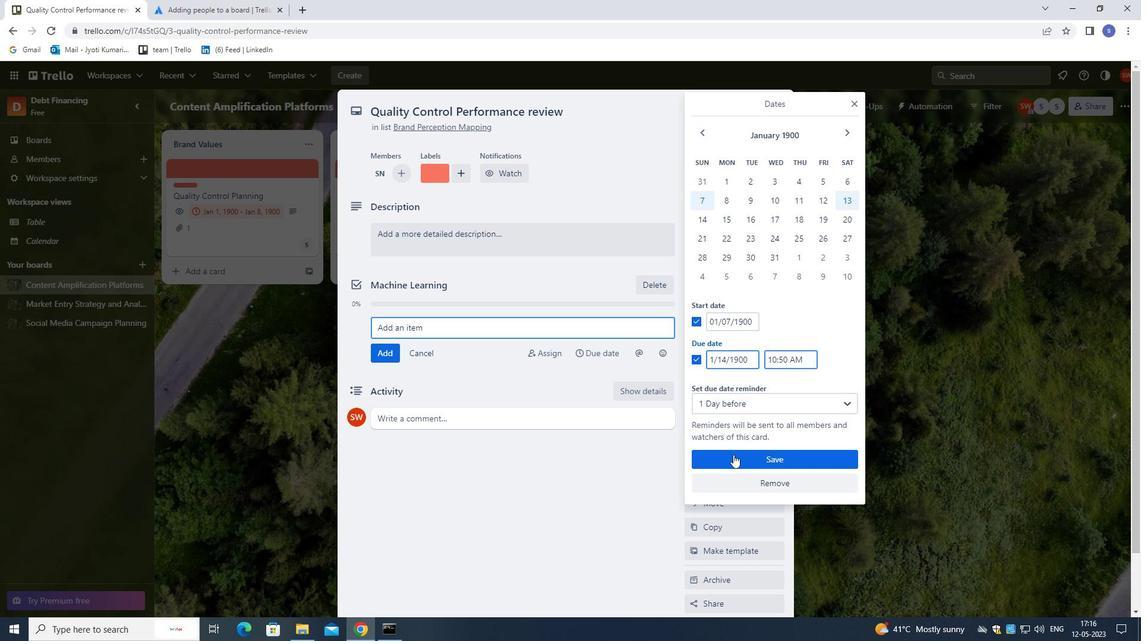 
Action: Mouse pressed left at (734, 461)
Screenshot: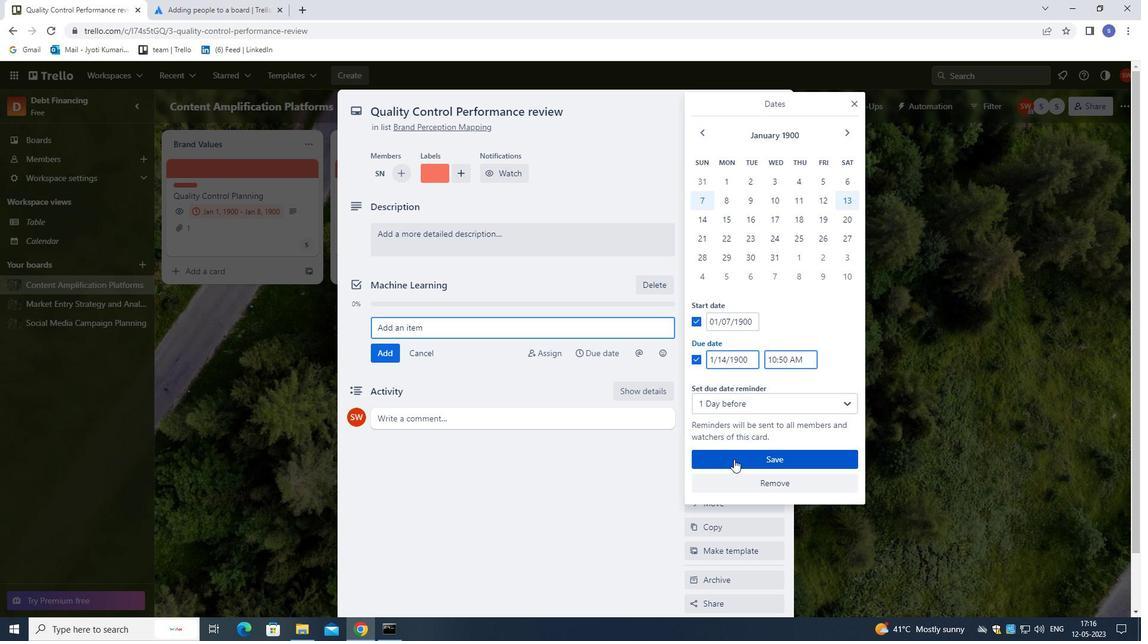 
Action: Mouse moved to (568, 236)
Screenshot: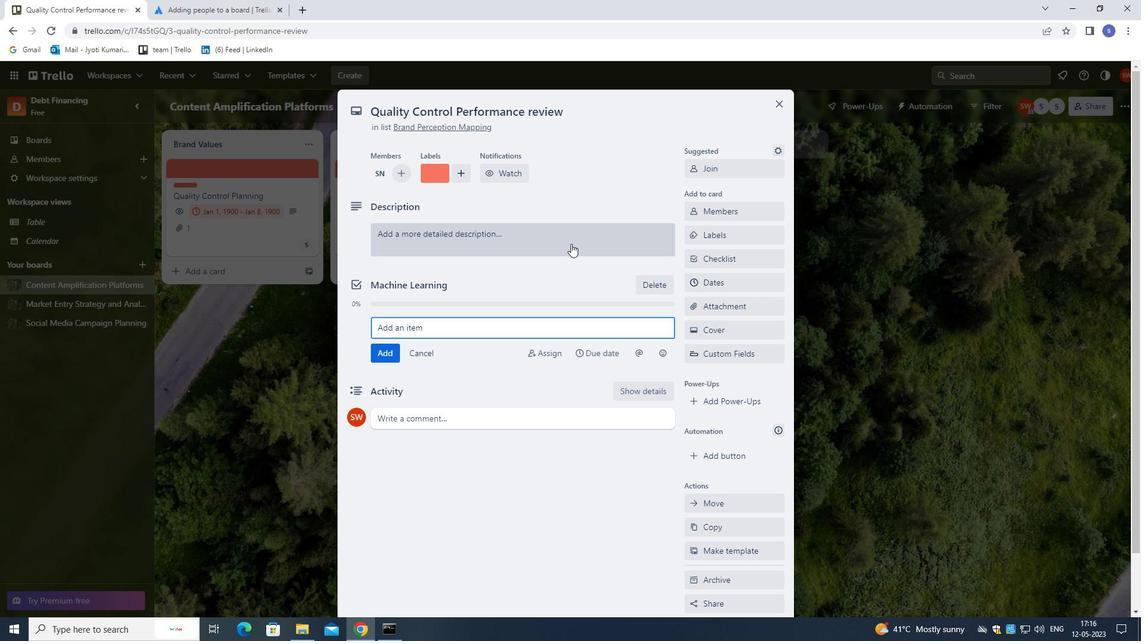 
Action: Mouse pressed left at (568, 236)
Screenshot: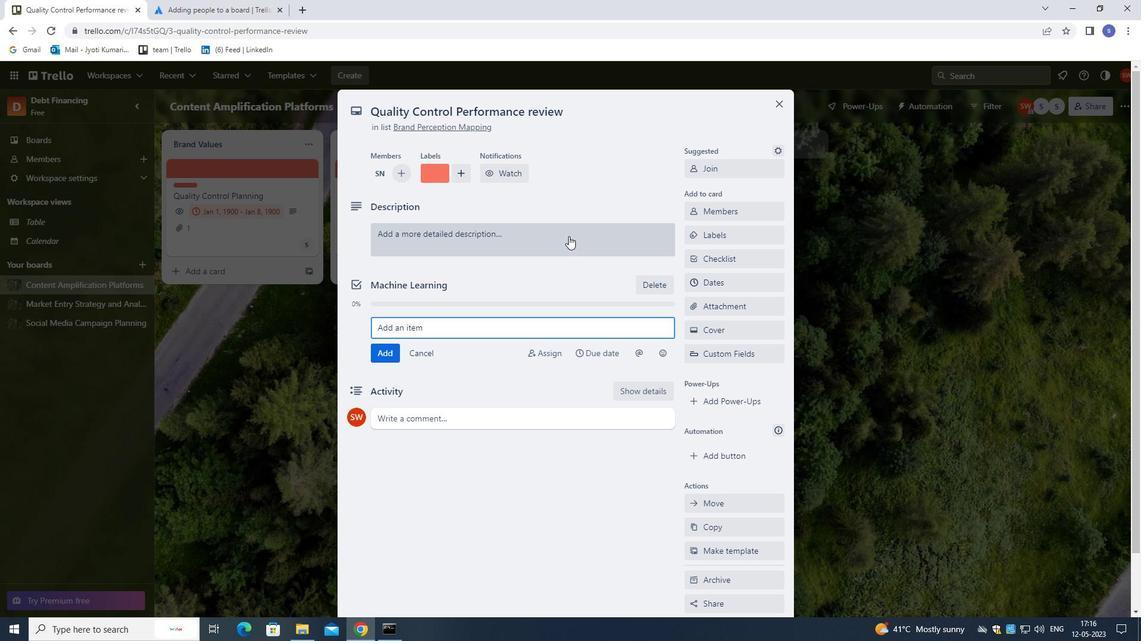 
Action: Mouse moved to (568, 236)
Screenshot: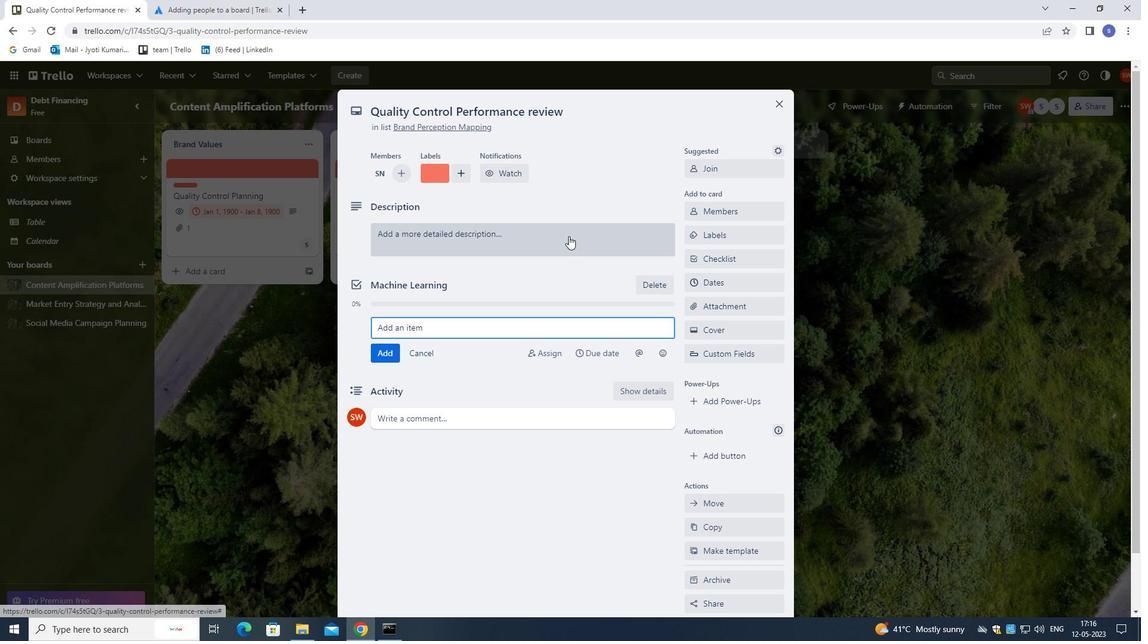 
Action: Key pressed <Key.shift>PLAN<Key.space>AND<Key.space>EXECUTE<Key.space>COMPANY<Key.space>TEAM0<Key.backspace>-BUILDING<Key.space>RETREAT<Key.space>WITH<Key.space>A<Key.space>FOCUS<Key.space>ON<Key.space>MINDFULNESS<Key.space>AND<Key.space>MEDIATON<Key.space><Key.backspace><Key.backspace><Key.backspace><Key.backspace><Key.backspace>TATION.
Screenshot: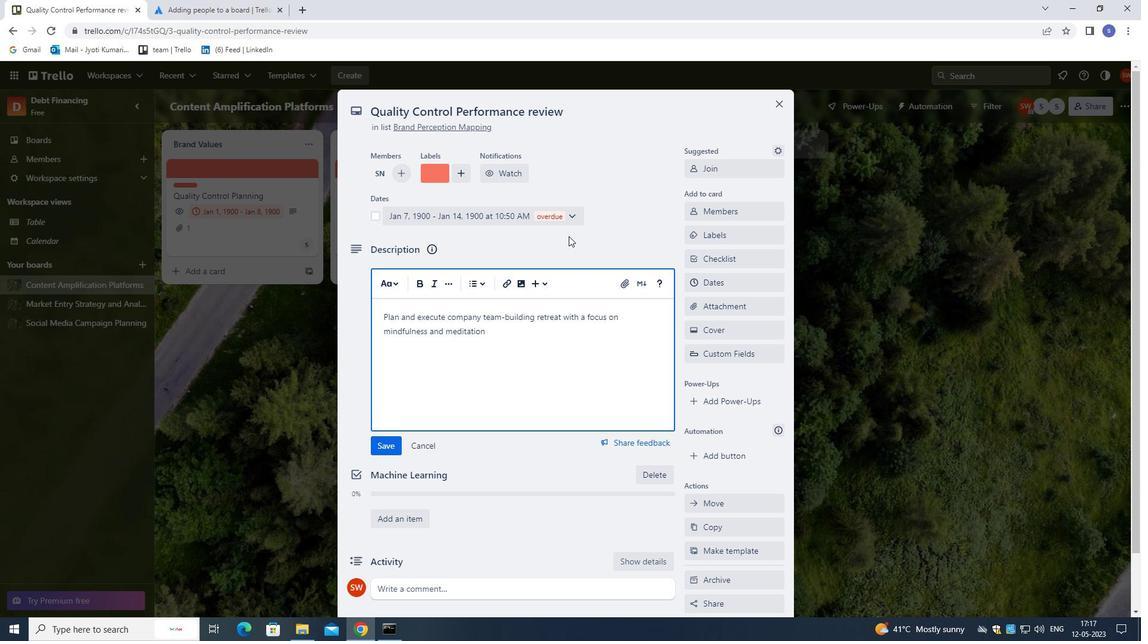 
Action: Mouse moved to (565, 347)
Screenshot: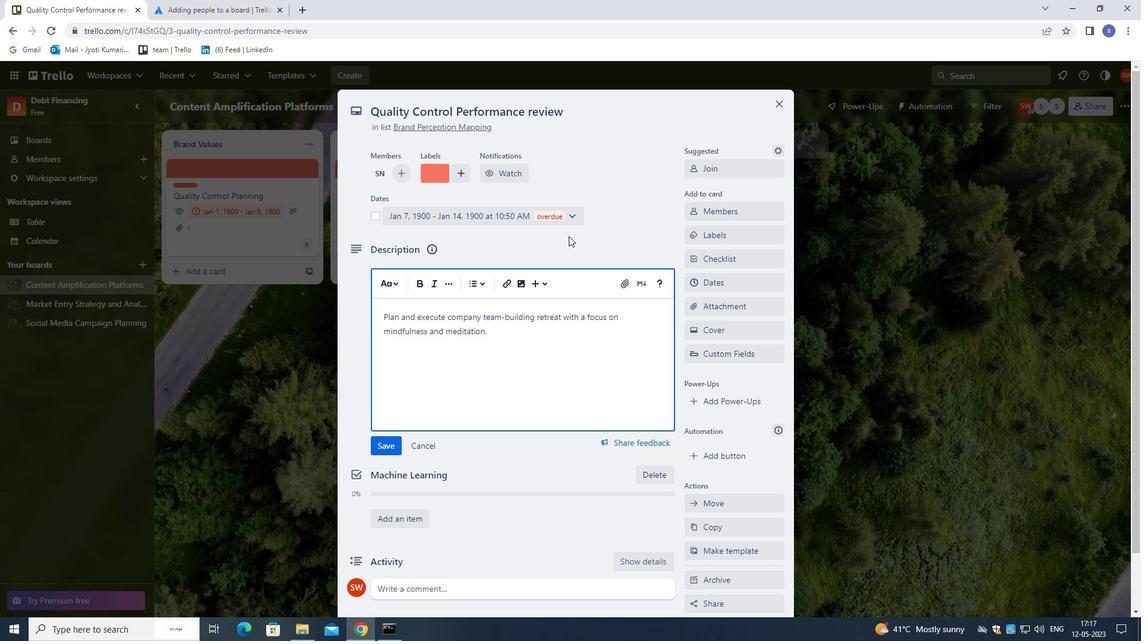 
Action: Mouse scrolled (565, 347) with delta (0, 0)
Screenshot: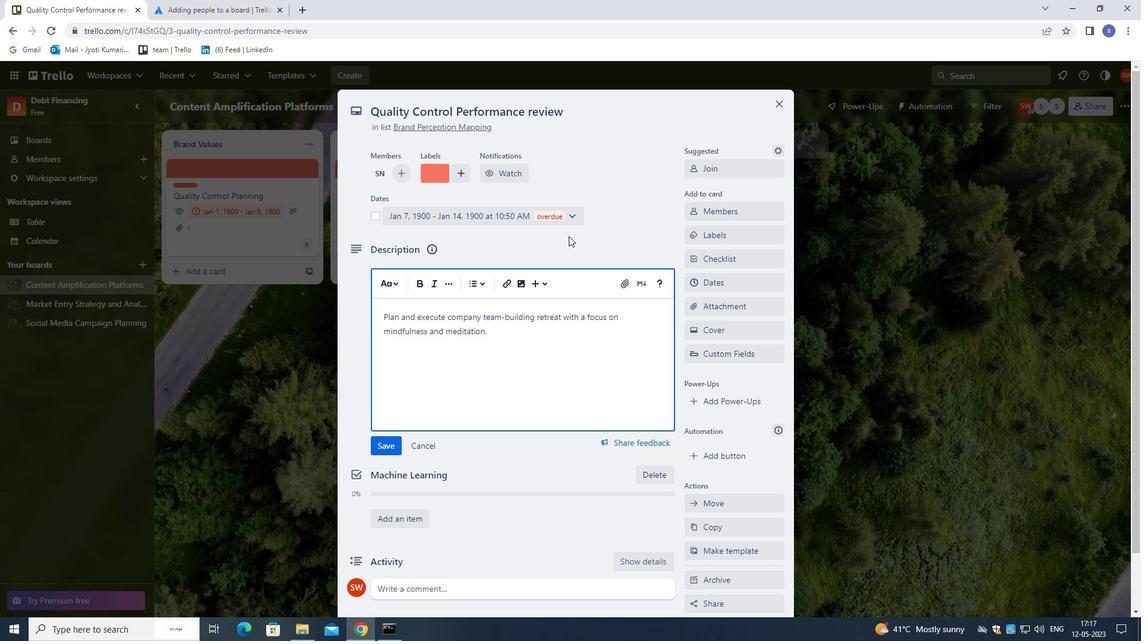 
Action: Mouse moved to (566, 479)
Screenshot: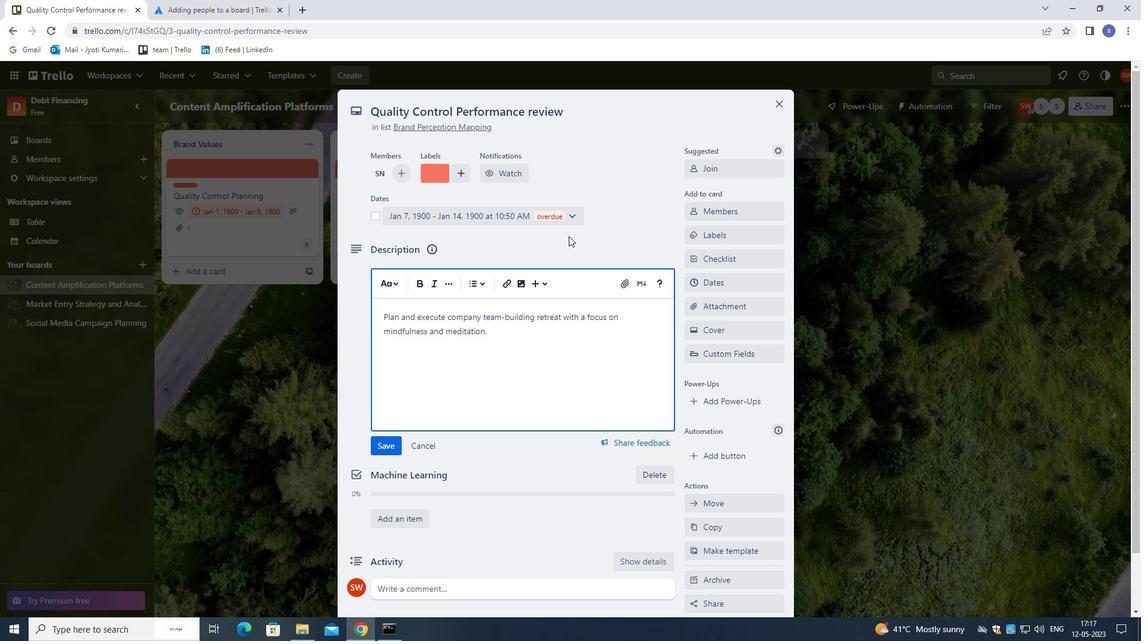 
Action: Mouse scrolled (566, 478) with delta (0, 0)
Screenshot: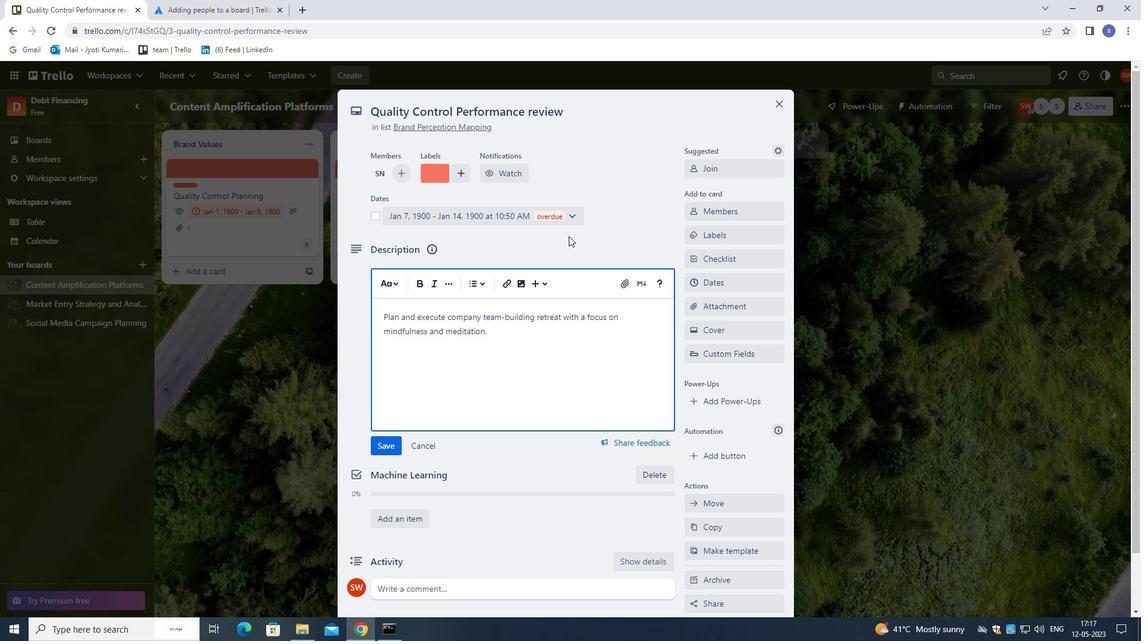 
Action: Mouse moved to (570, 538)
Screenshot: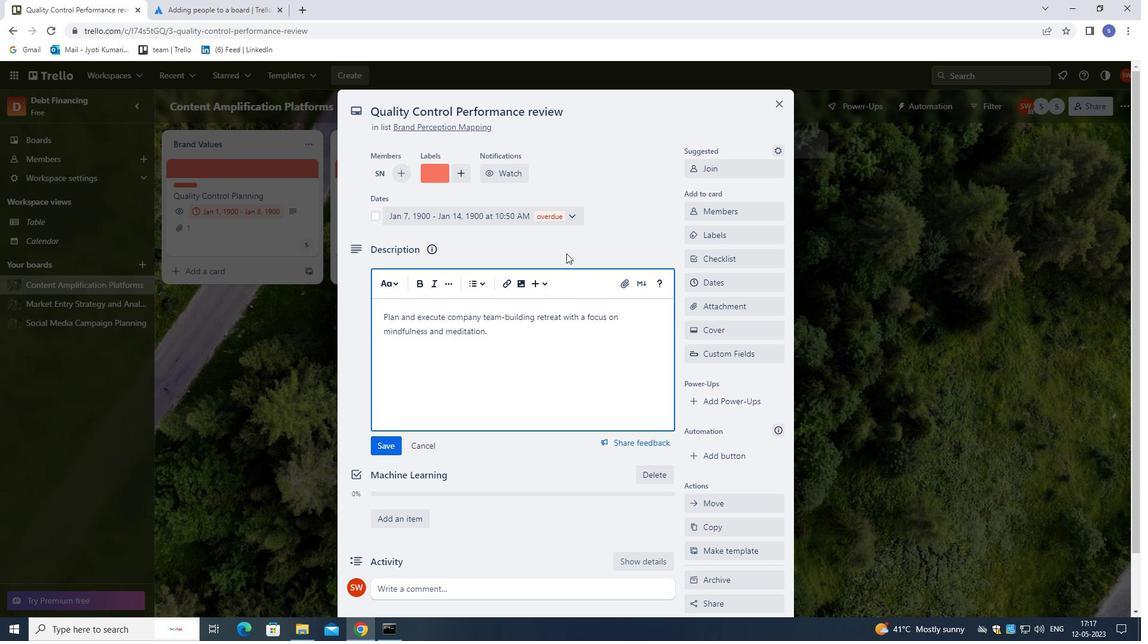 
Action: Mouse scrolled (570, 537) with delta (0, 0)
Screenshot: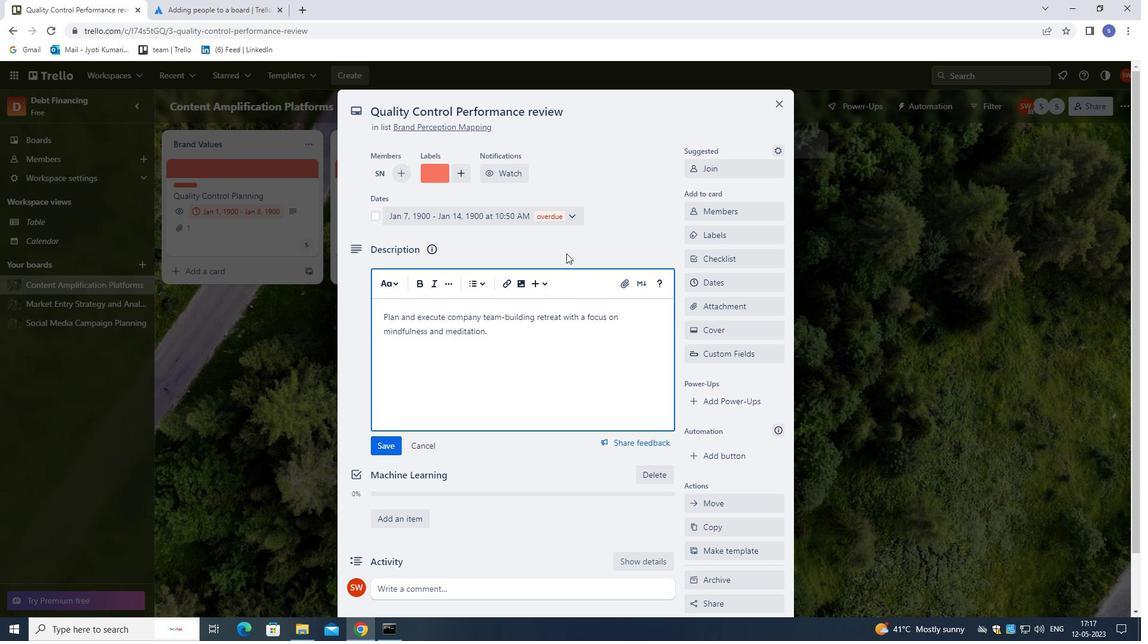 
Action: Mouse moved to (572, 600)
Screenshot: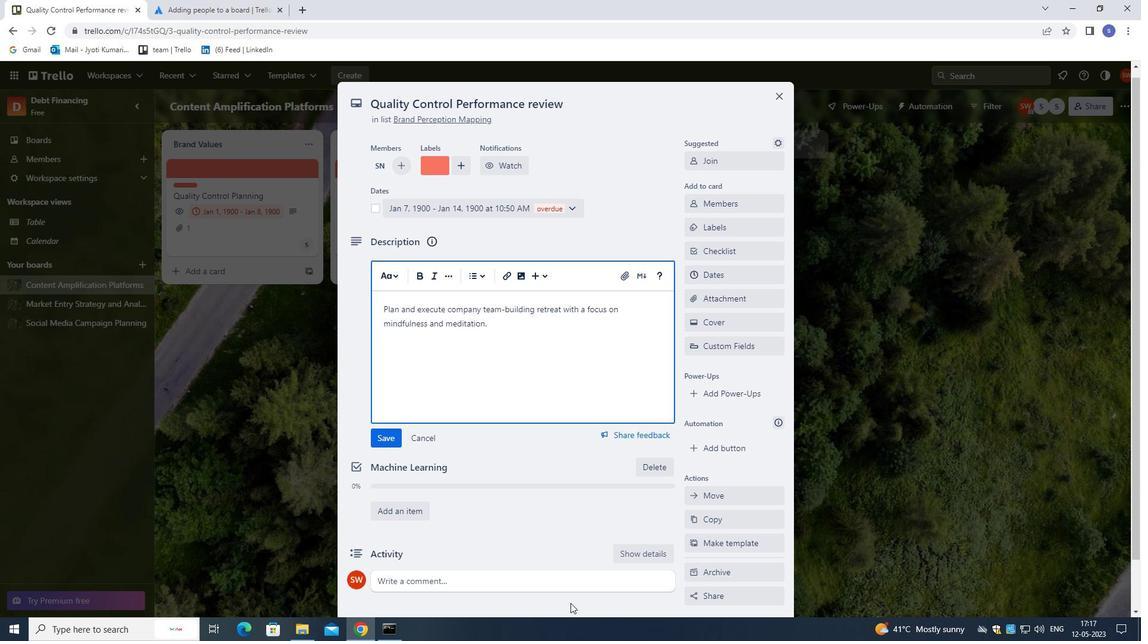 
Action: Mouse scrolled (572, 600) with delta (0, 0)
Screenshot: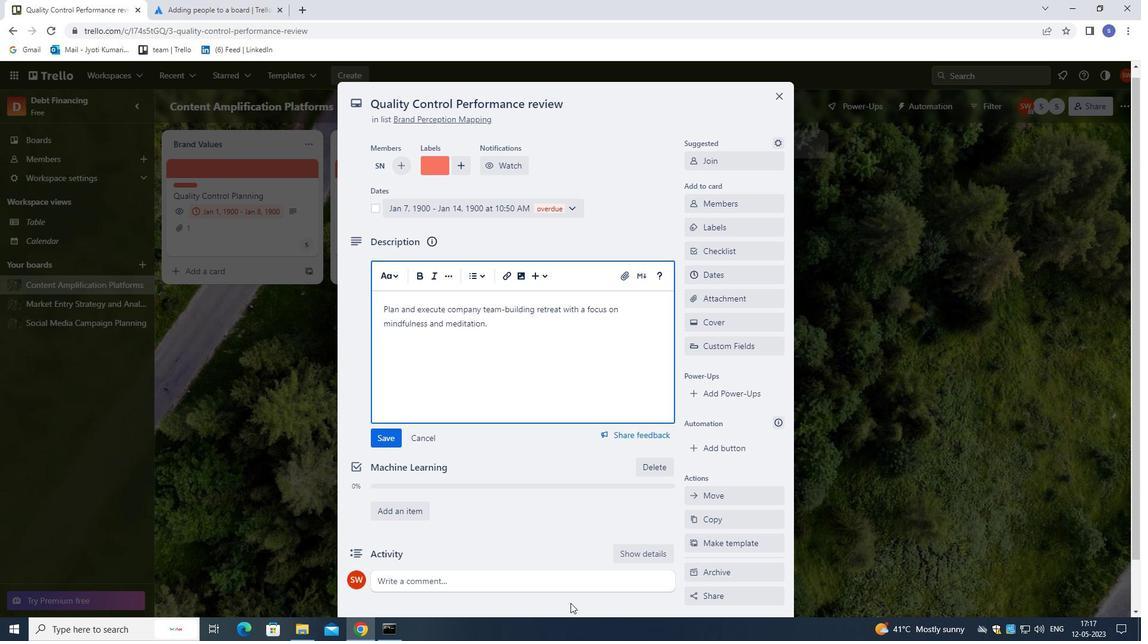 
Action: Mouse scrolled (572, 600) with delta (0, 0)
Screenshot: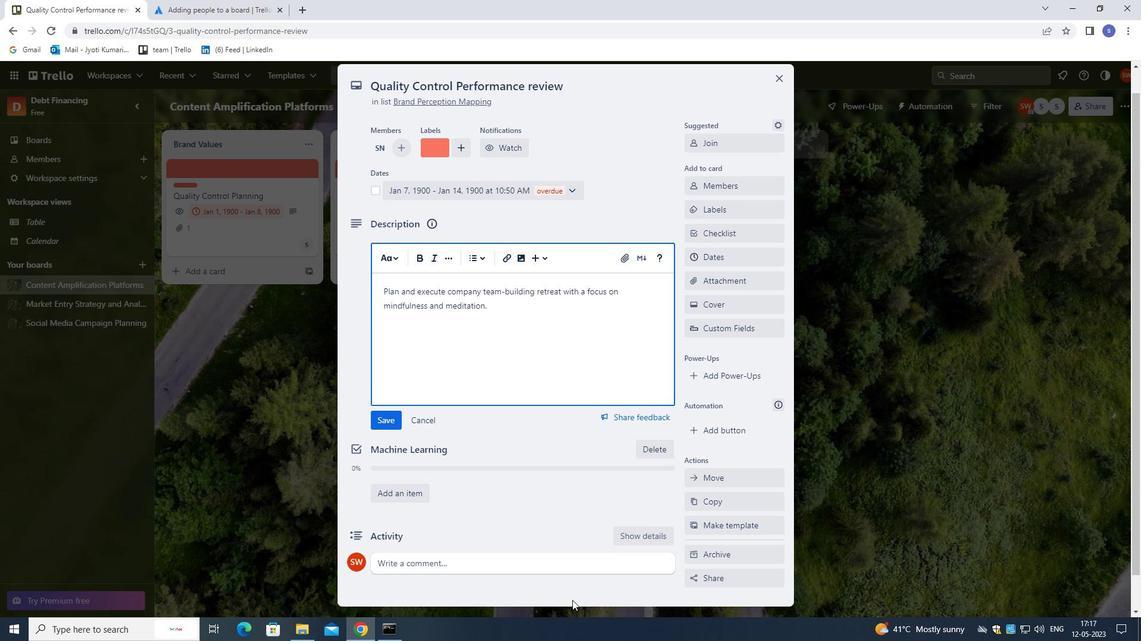 
Action: Mouse scrolled (572, 600) with delta (0, 0)
Screenshot: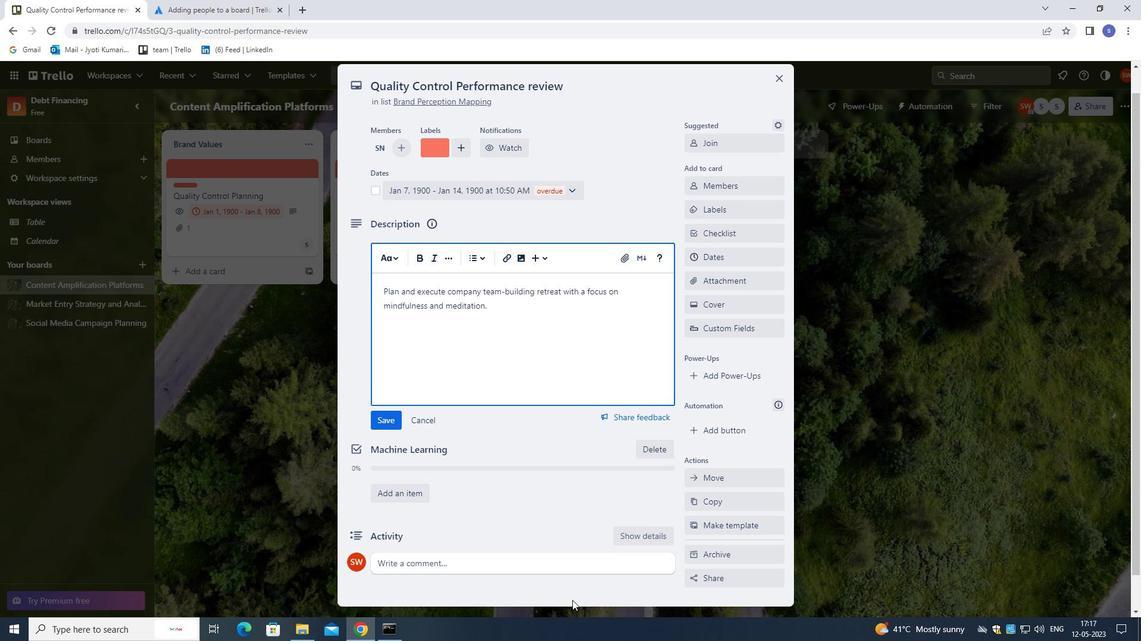 
Action: Mouse scrolled (572, 600) with delta (0, 0)
Screenshot: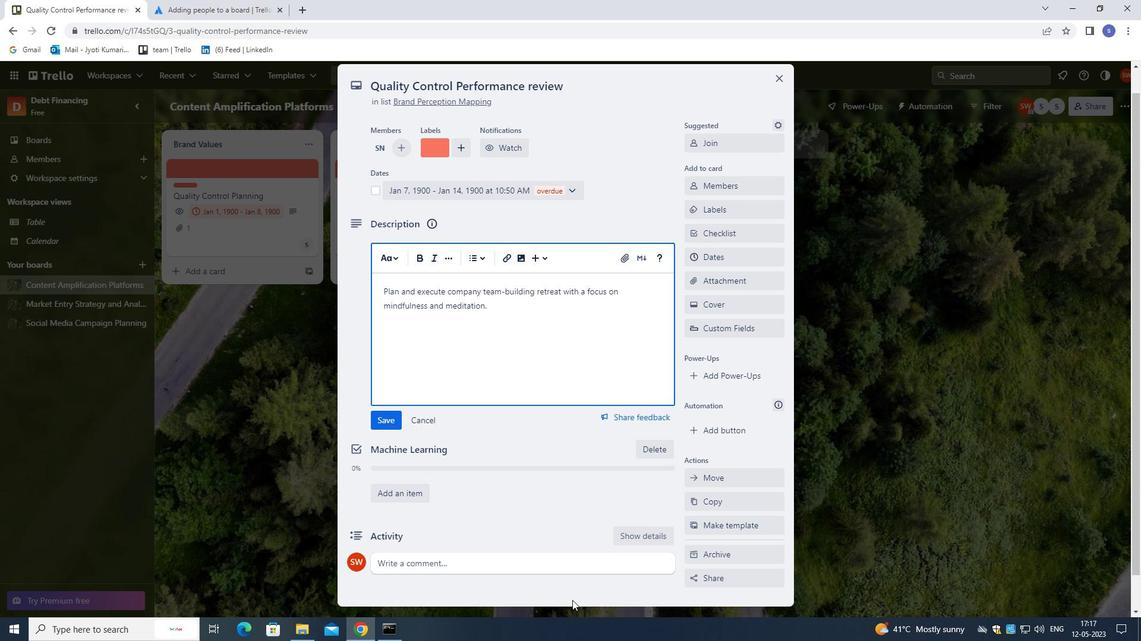 
Action: Mouse scrolled (572, 600) with delta (0, 0)
Screenshot: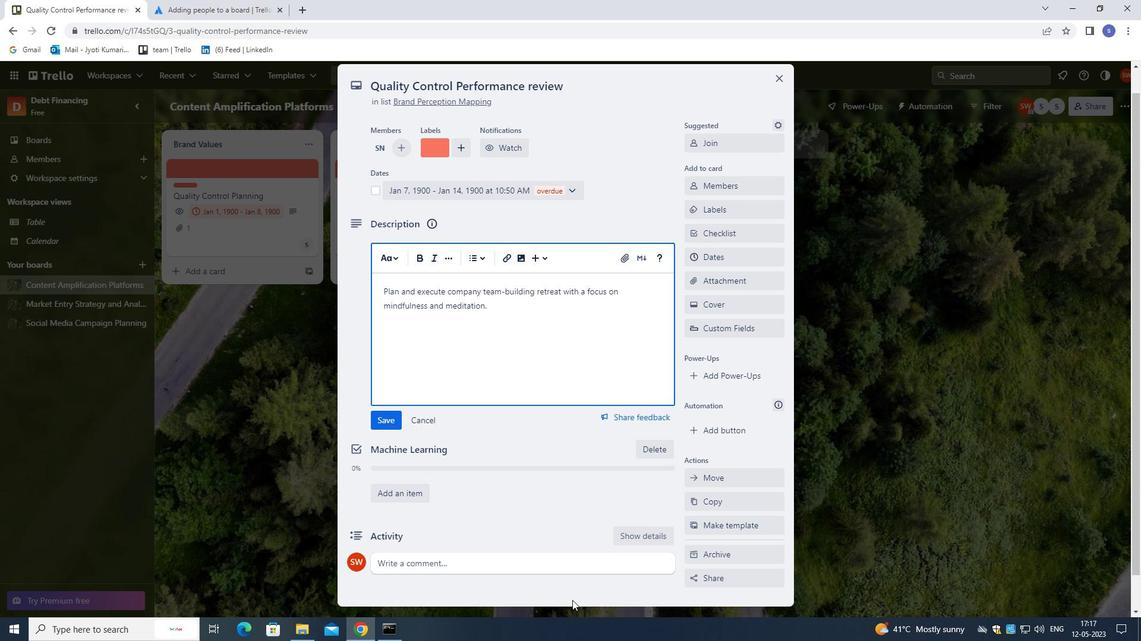 
Action: Mouse moved to (558, 524)
Screenshot: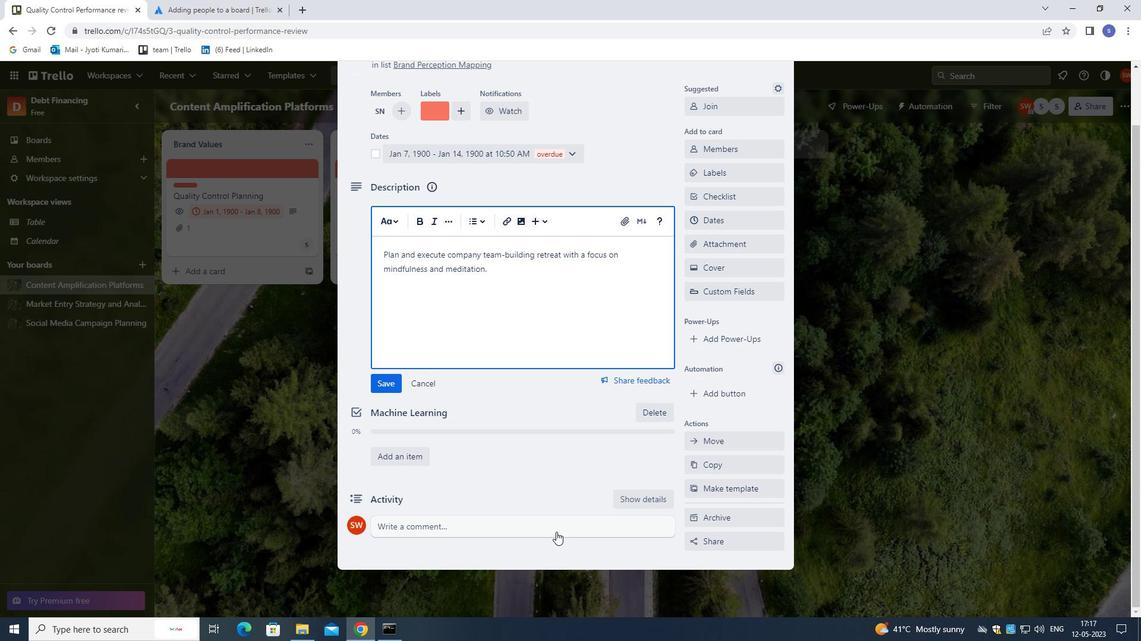 
Action: Mouse pressed left at (558, 524)
Screenshot: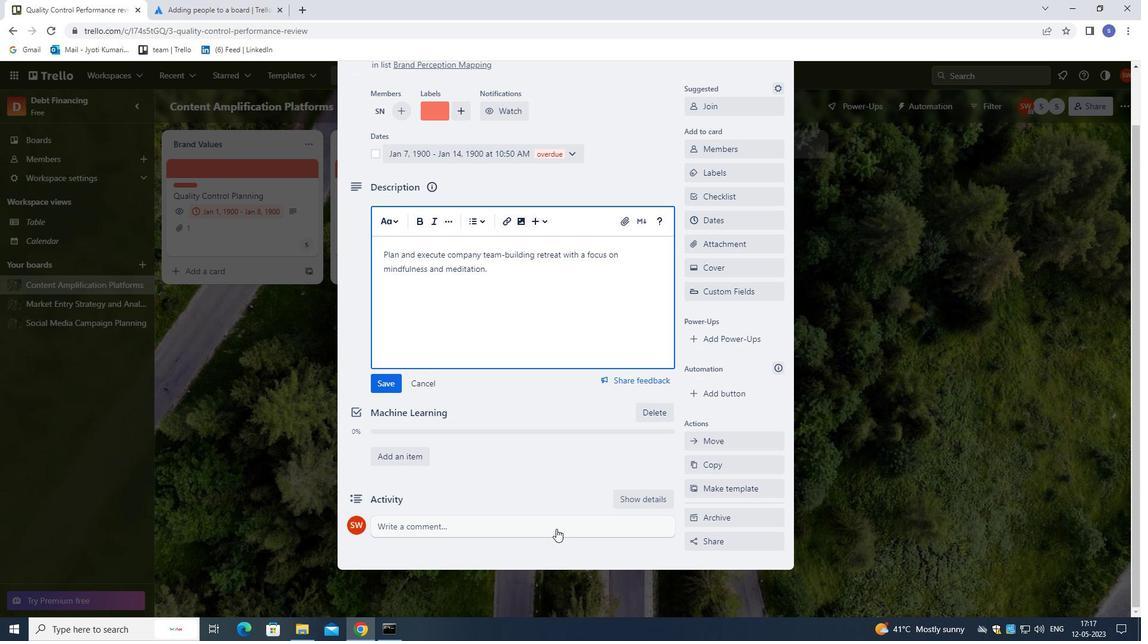 
Action: Mouse moved to (575, 568)
Screenshot: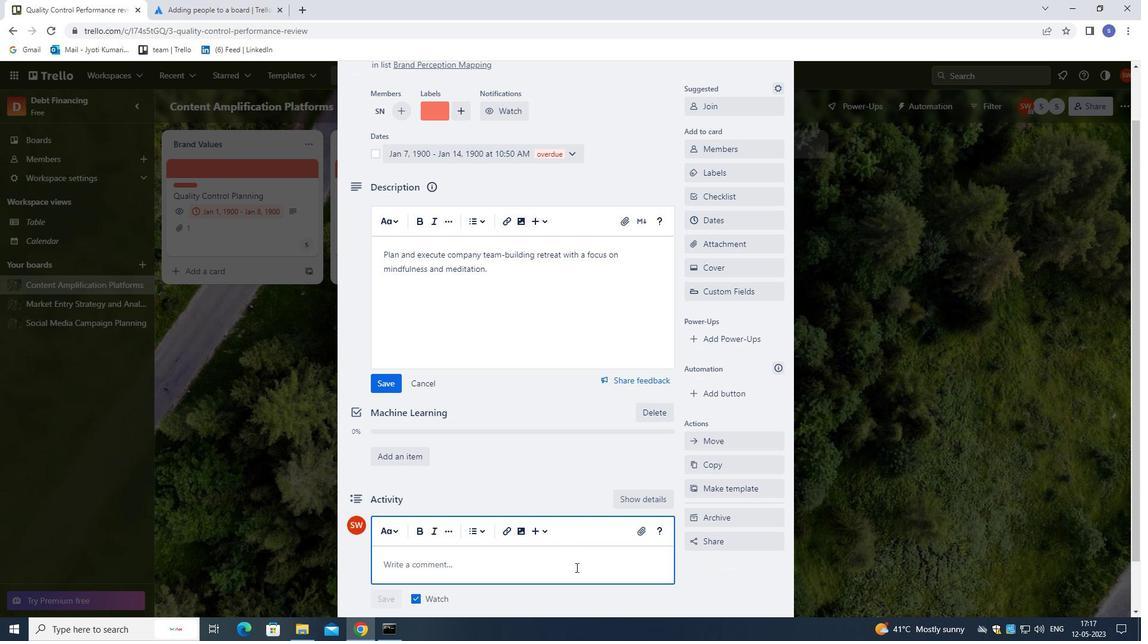 
Action: Key pressed <Key.shift>GIVEN<Key.space>THE<Key.space>POTENTIAL<Key.space>IMPACT<Key.space>OF<Key.space>THIS<Key.space>TASK<Key.space>ON<Key.space>OUT<Key.space>COMPANY<Key.space>REPUTATION,<Key.space>LET<Key.space>US<Key.space>ENSURE<Key.space>THST<Key.space><Key.backspace><Key.backspace><Key.backspace>AT<Key.space>WE<Key.space>APPROACH<Key.space>IT<Key.space>EITH<Key.space><Key.backspace><Key.backspace><Key.backspace><Key.backspace><Key.backspace>WITH<Key.space>A<Key.space>SENSE<Key.space>OF<Key.space>PROSE<Key.insert><Key.insert><Key.insert><Key.backspace><Key.backspace>FESSIONALIS<Key.backspace>AS,<Key.backspace>M<Key.space><Key.backspace><Key.backspace><Key.backspace><Key.backspace>SM<Key.space>AND<Key.space>RESPECT.
Screenshot: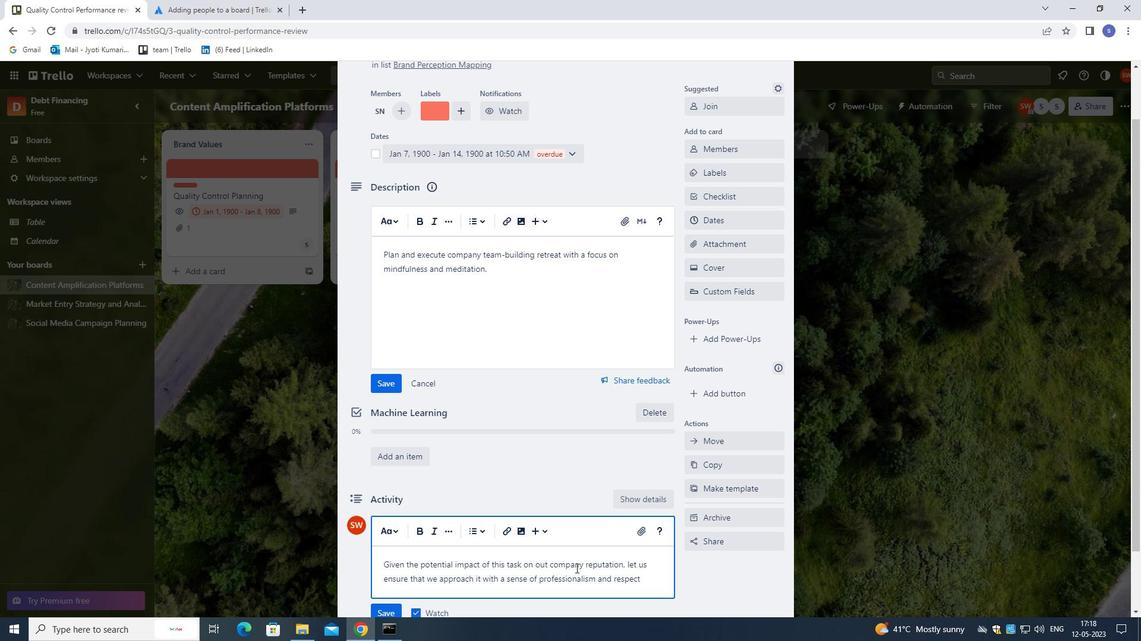 
Action: Mouse moved to (388, 381)
Screenshot: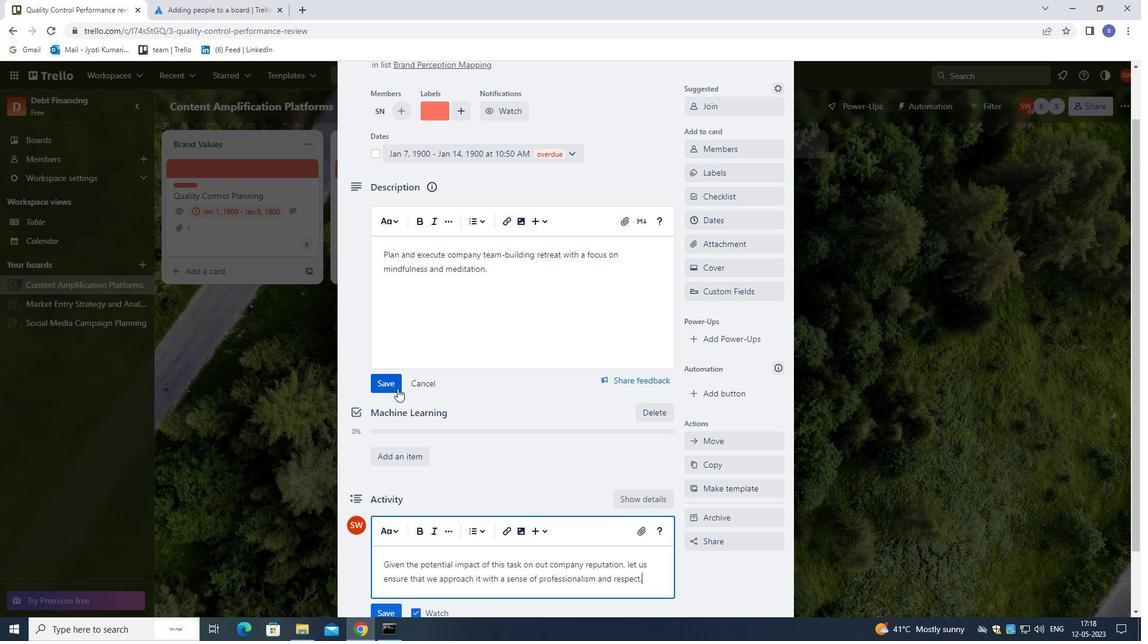 
Action: Mouse pressed left at (388, 381)
Screenshot: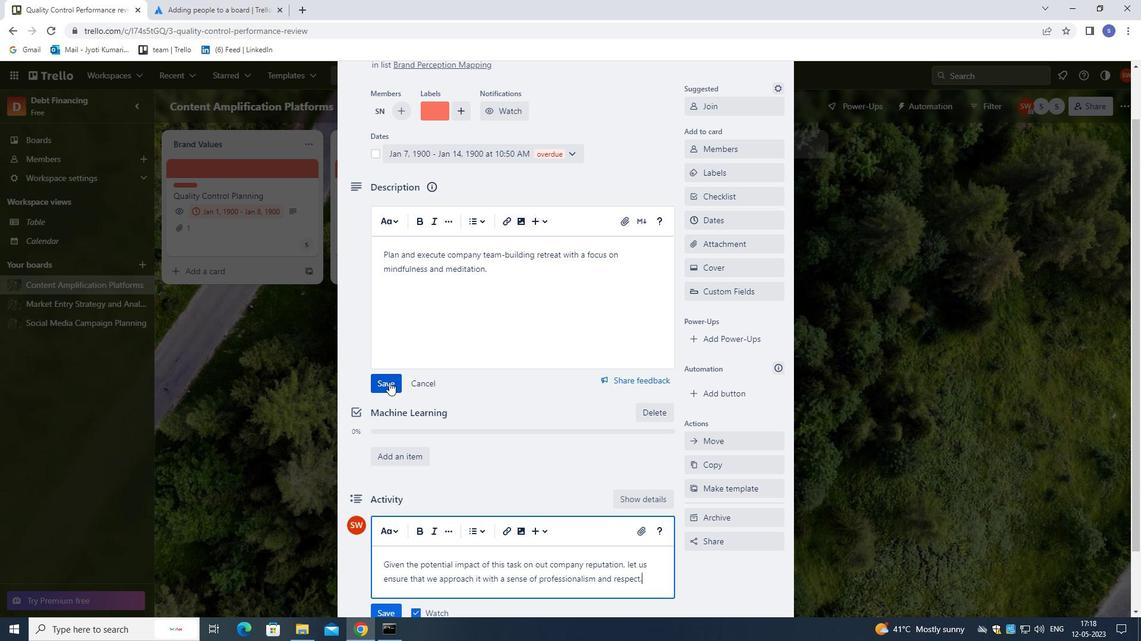 
Action: Mouse moved to (416, 475)
Screenshot: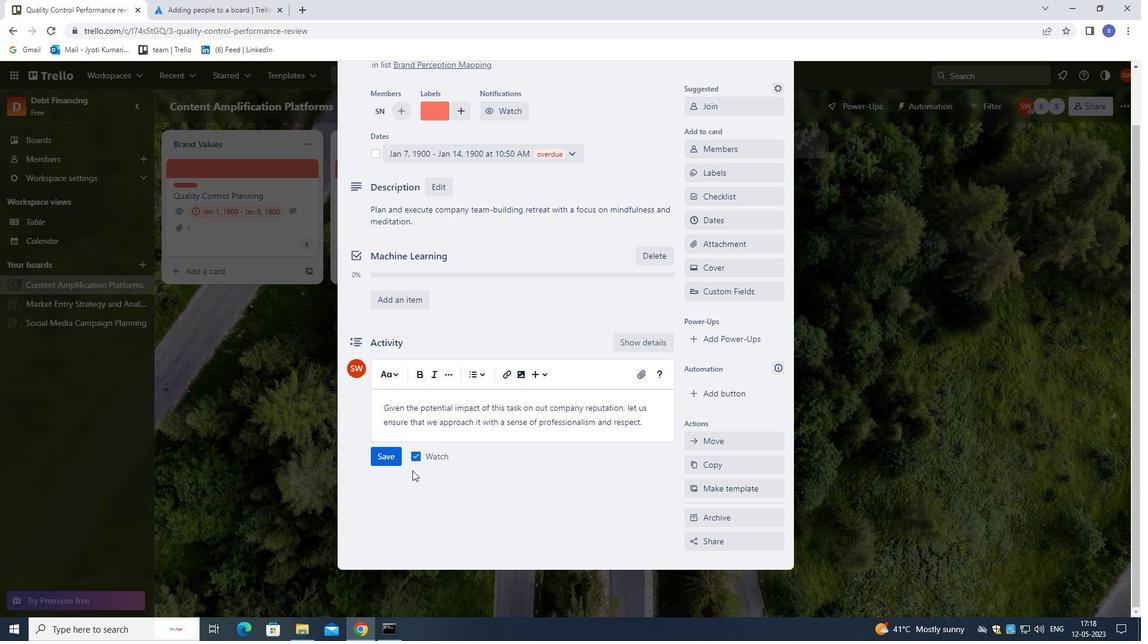 
Action: Mouse scrolled (416, 474) with delta (0, 0)
Screenshot: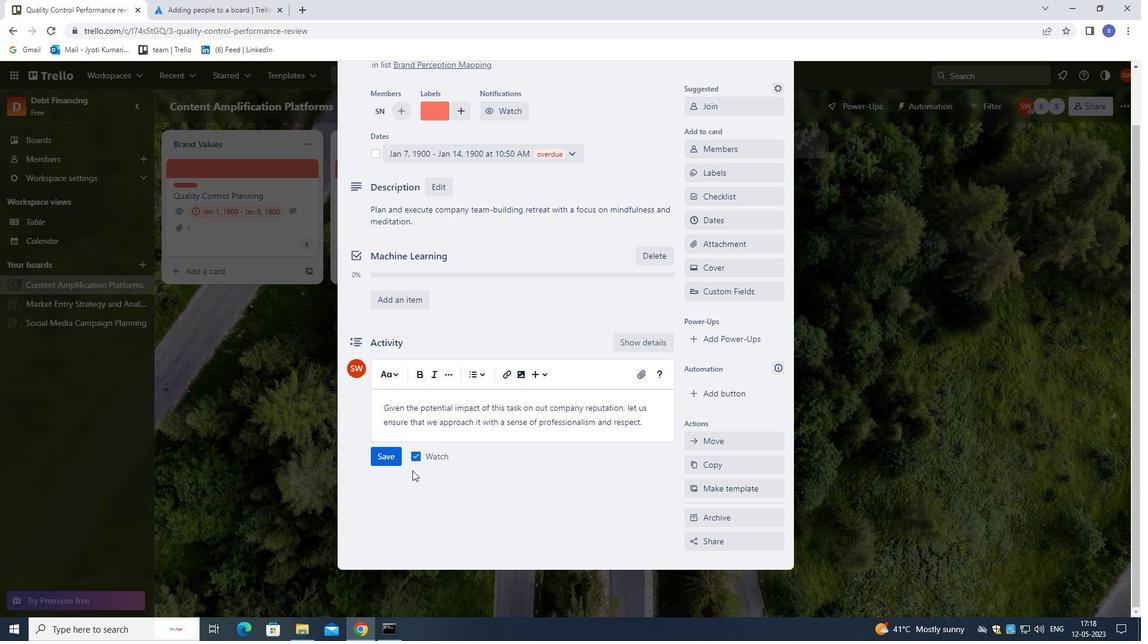 
Action: Mouse moved to (398, 458)
Screenshot: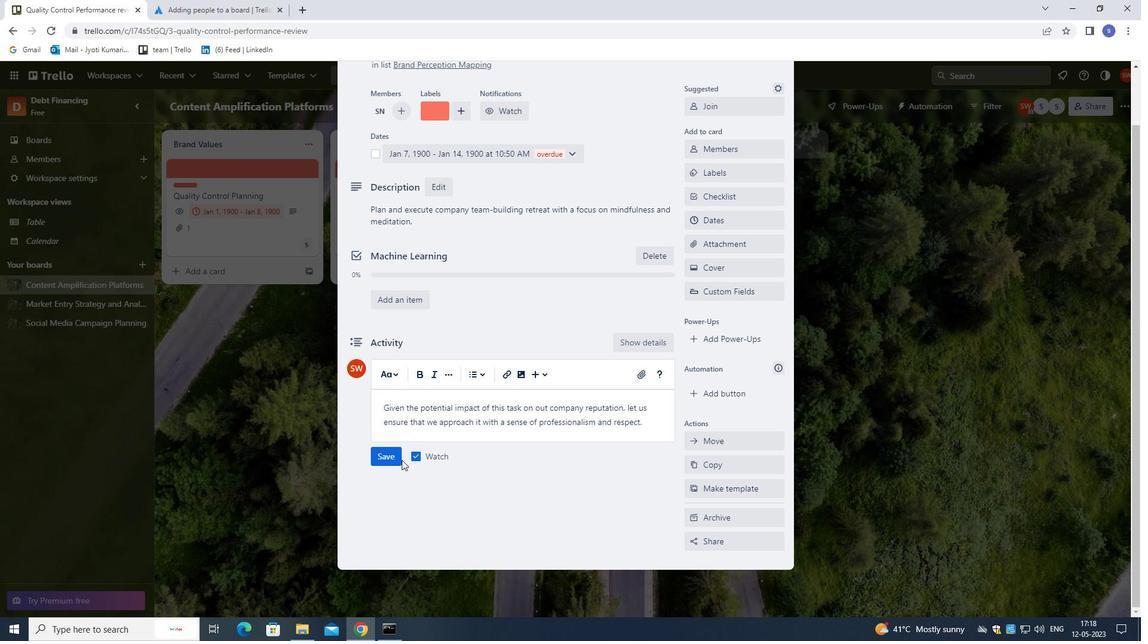 
Action: Mouse pressed left at (398, 458)
Screenshot: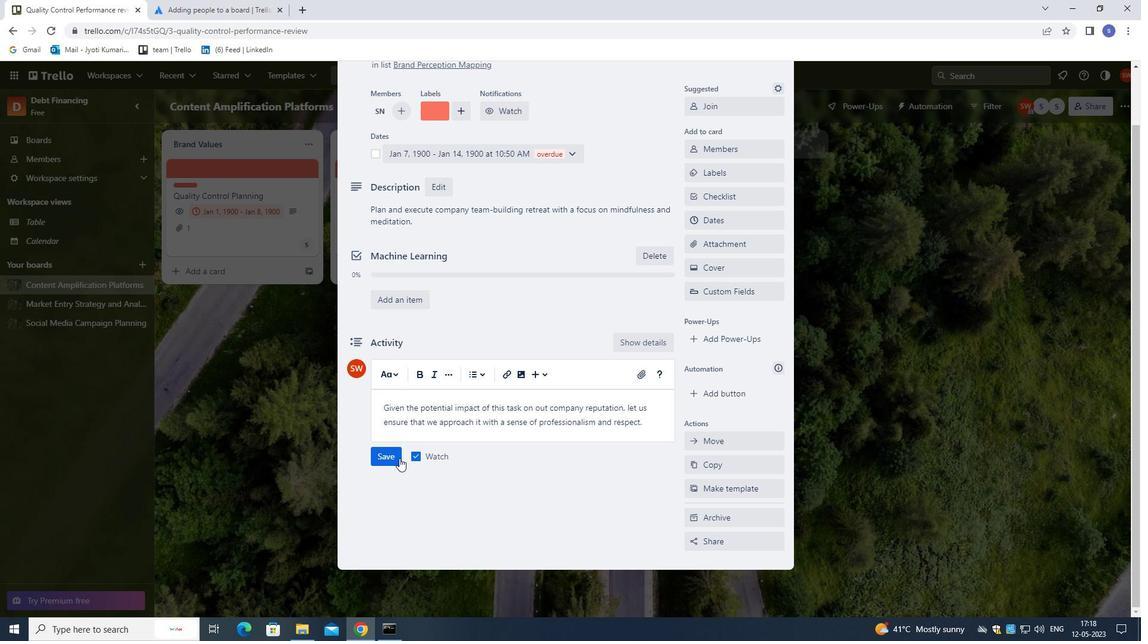 
Action: Mouse moved to (478, 437)
Screenshot: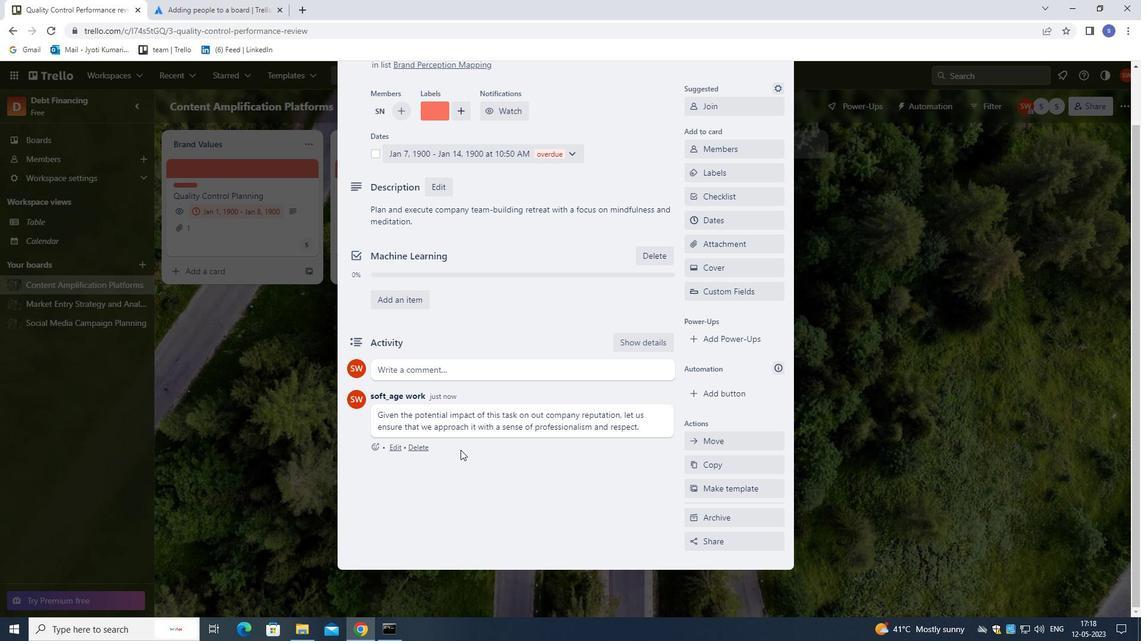 
Action: Mouse scrolled (478, 438) with delta (0, 0)
Screenshot: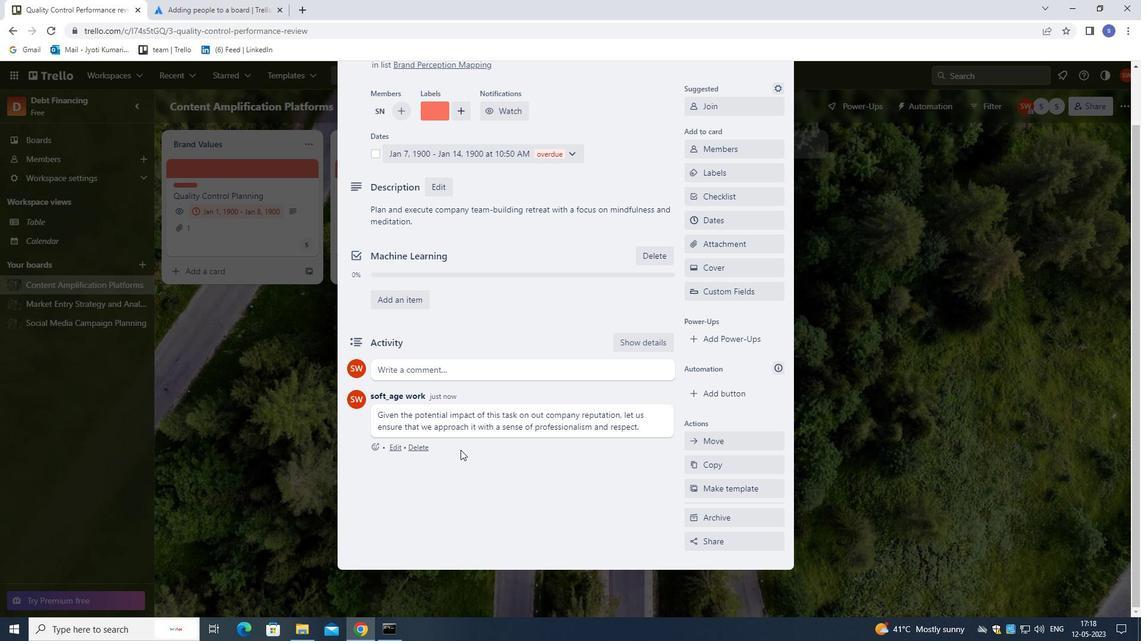 
Action: Mouse moved to (481, 436)
Screenshot: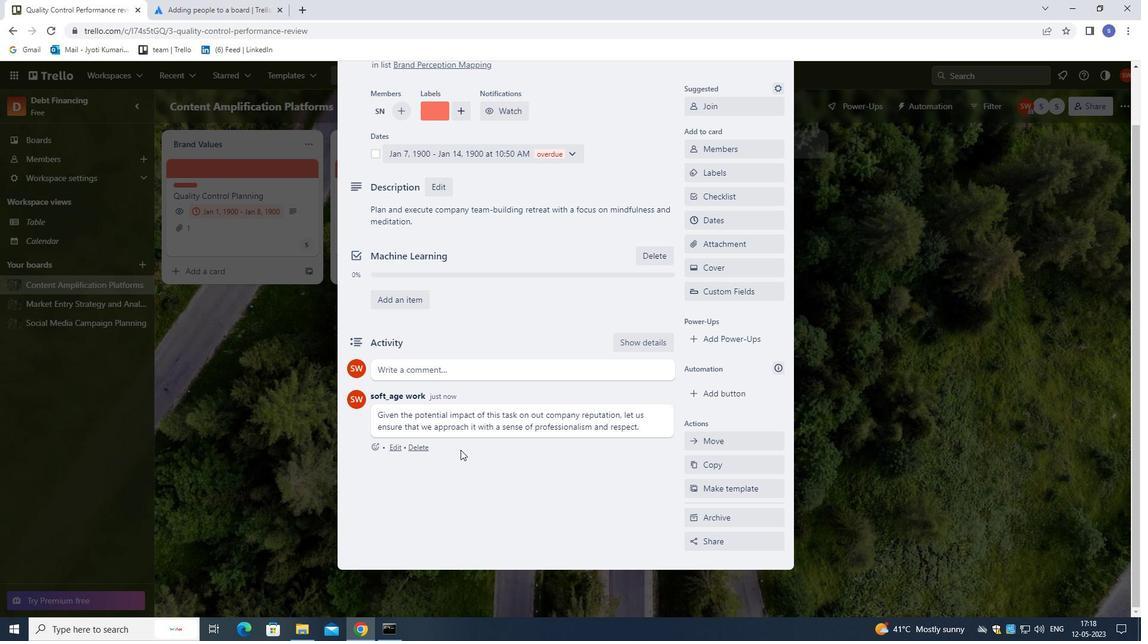 
Action: Mouse scrolled (481, 436) with delta (0, 0)
Screenshot: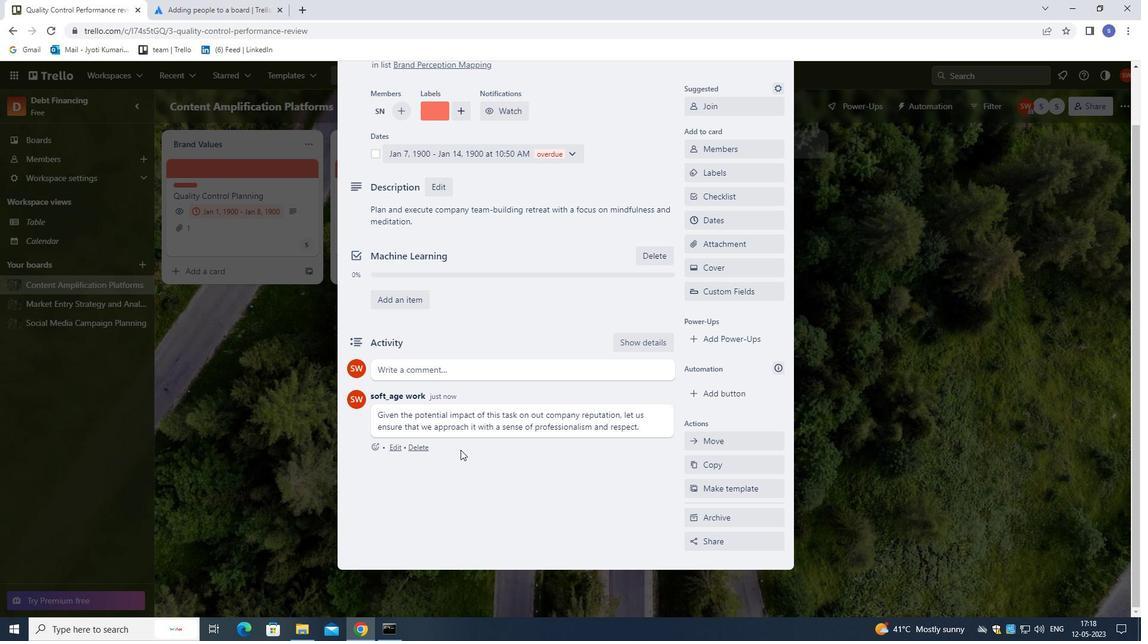 
Action: Mouse moved to (484, 435)
Screenshot: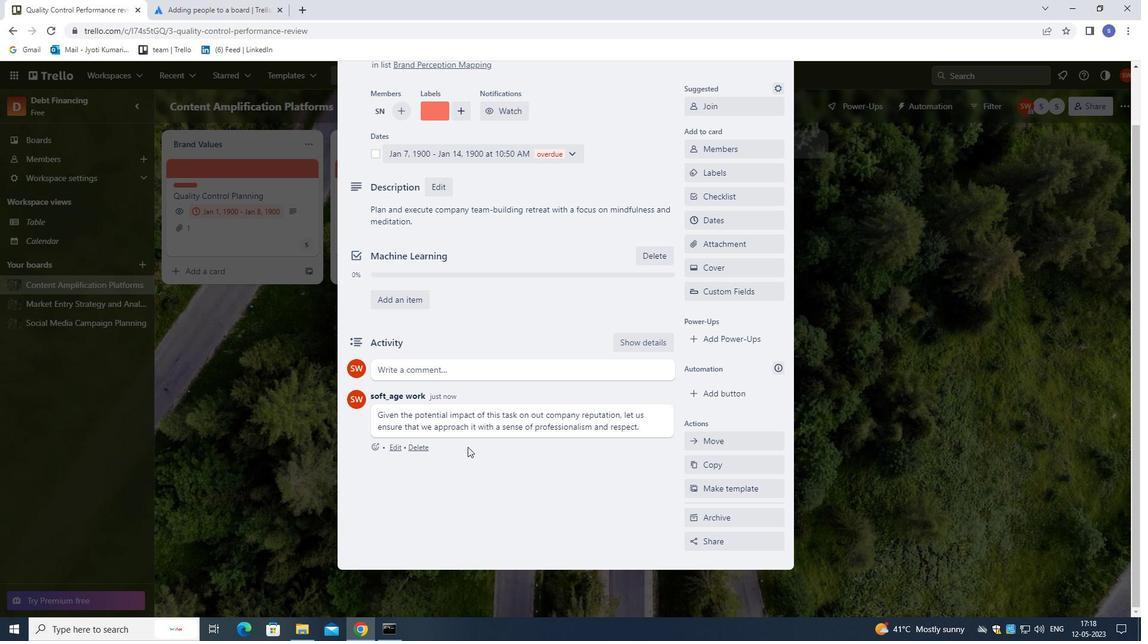 
Action: Mouse scrolled (484, 435) with delta (0, 0)
Screenshot: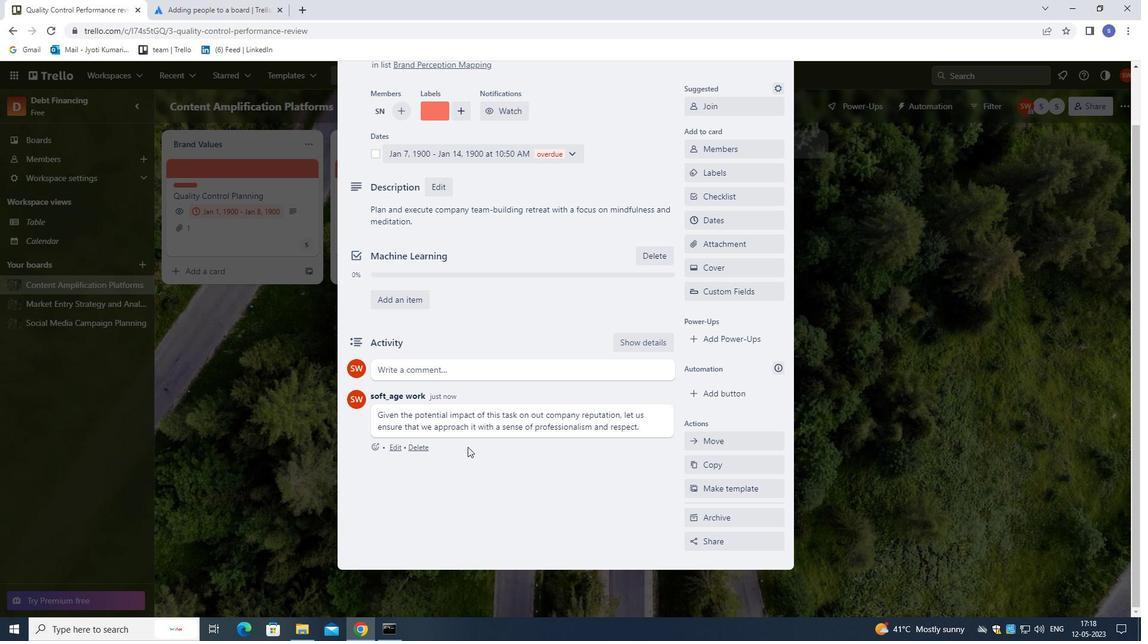 
Action: Mouse moved to (487, 433)
Screenshot: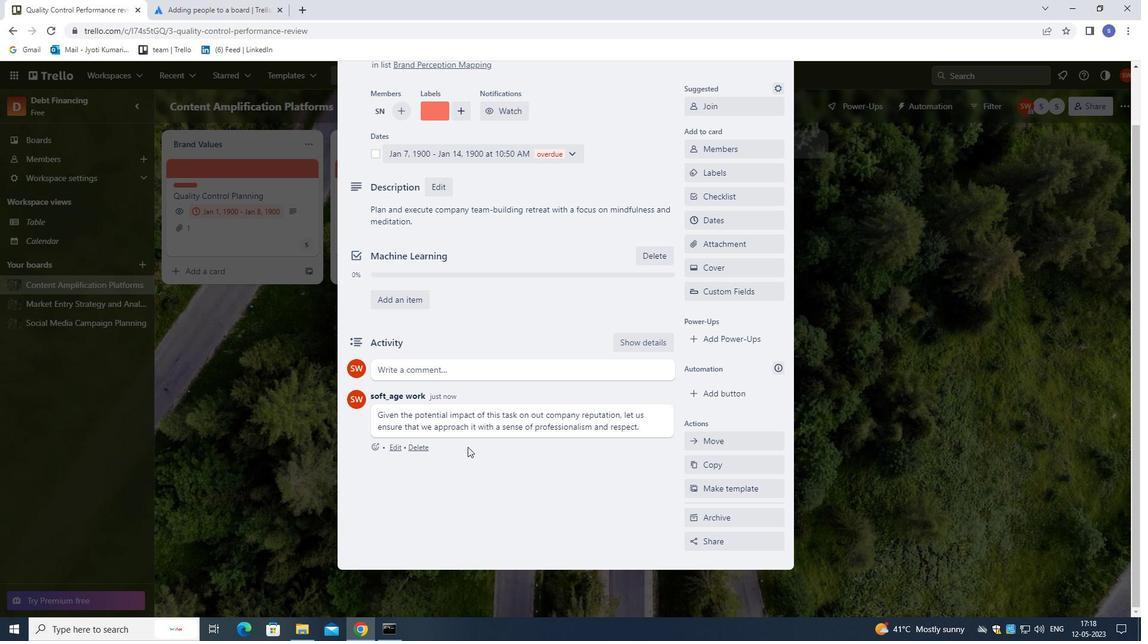 
Action: Mouse scrolled (487, 434) with delta (0, 0)
Screenshot: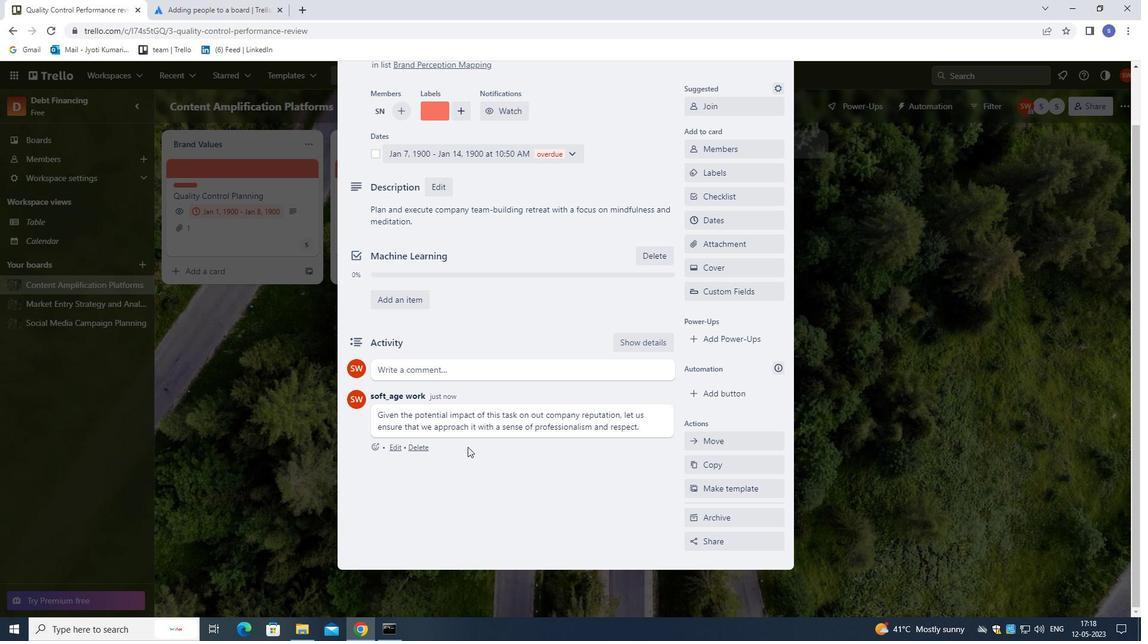 
Action: Mouse moved to (489, 432)
Screenshot: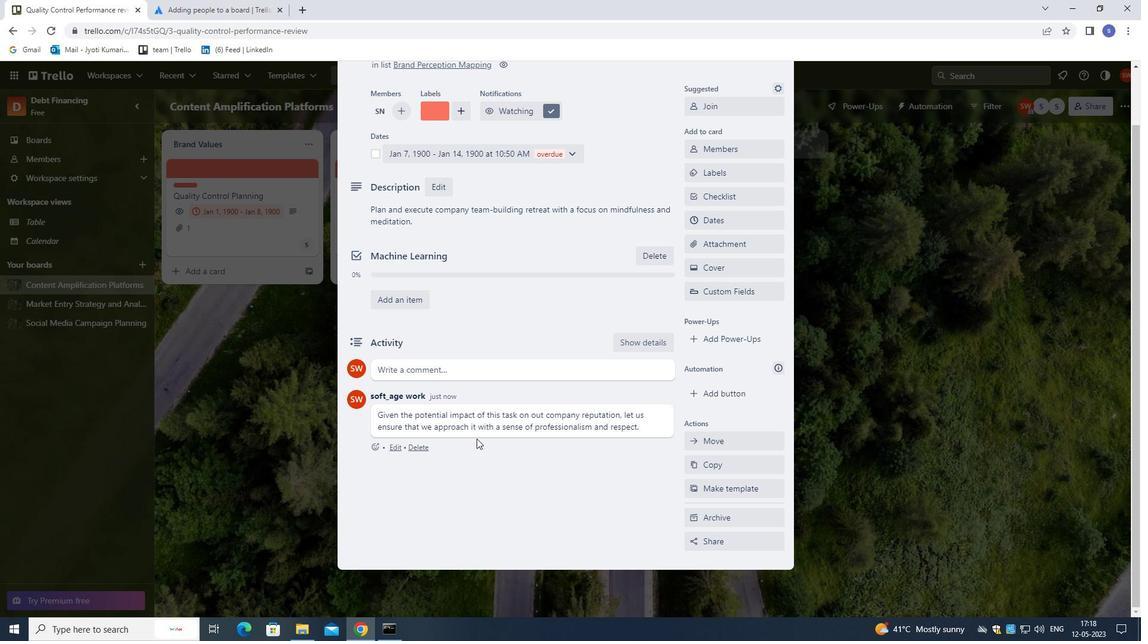 
Action: Mouse scrolled (489, 432) with delta (0, 0)
Screenshot: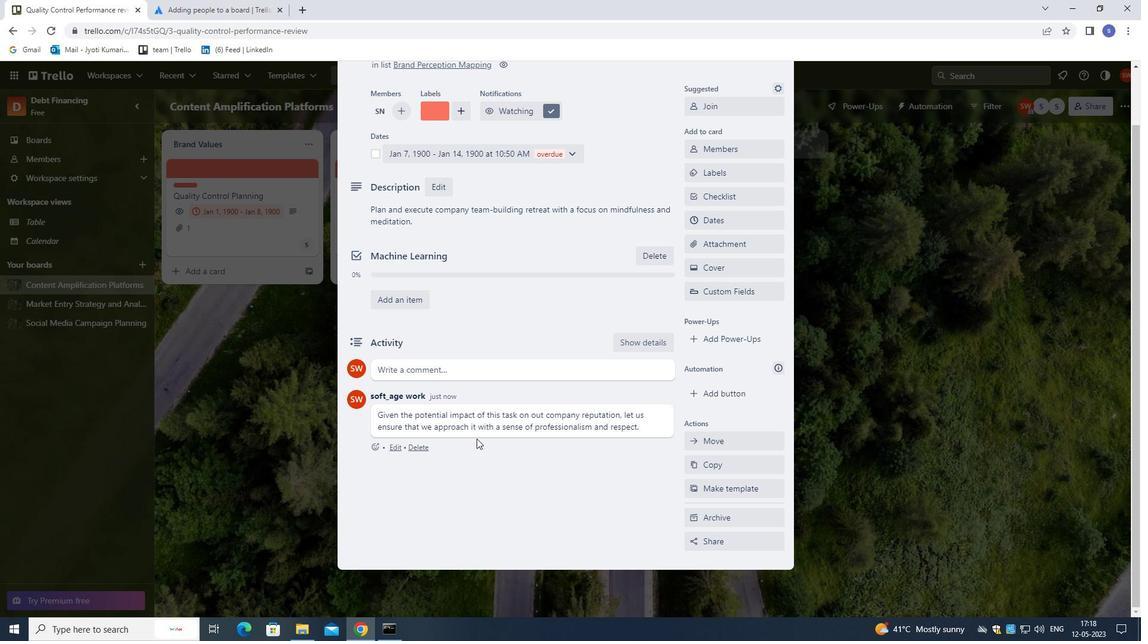 
Action: Mouse moved to (700, 153)
Screenshot: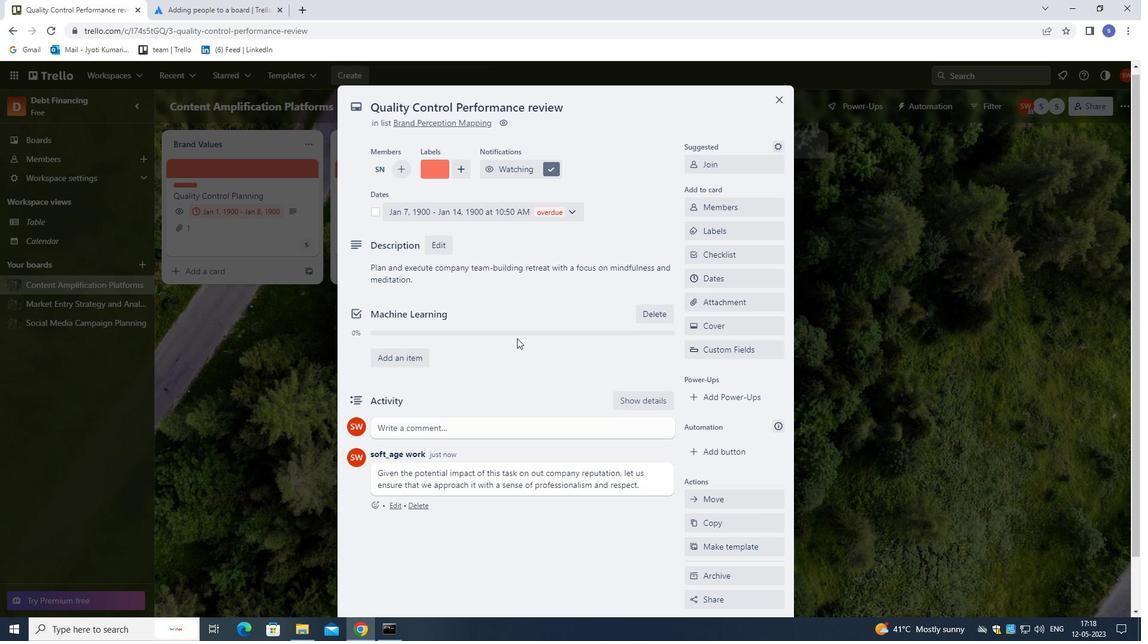 
Action: Mouse scrolled (700, 154) with delta (0, 0)
Screenshot: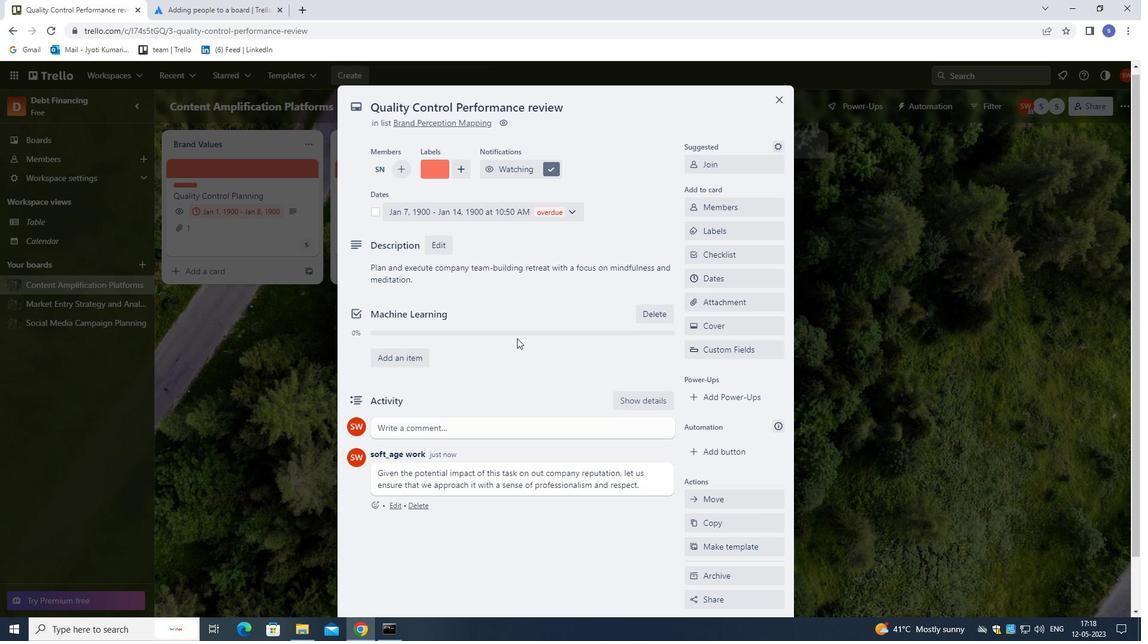
Action: Mouse moved to (770, 109)
Screenshot: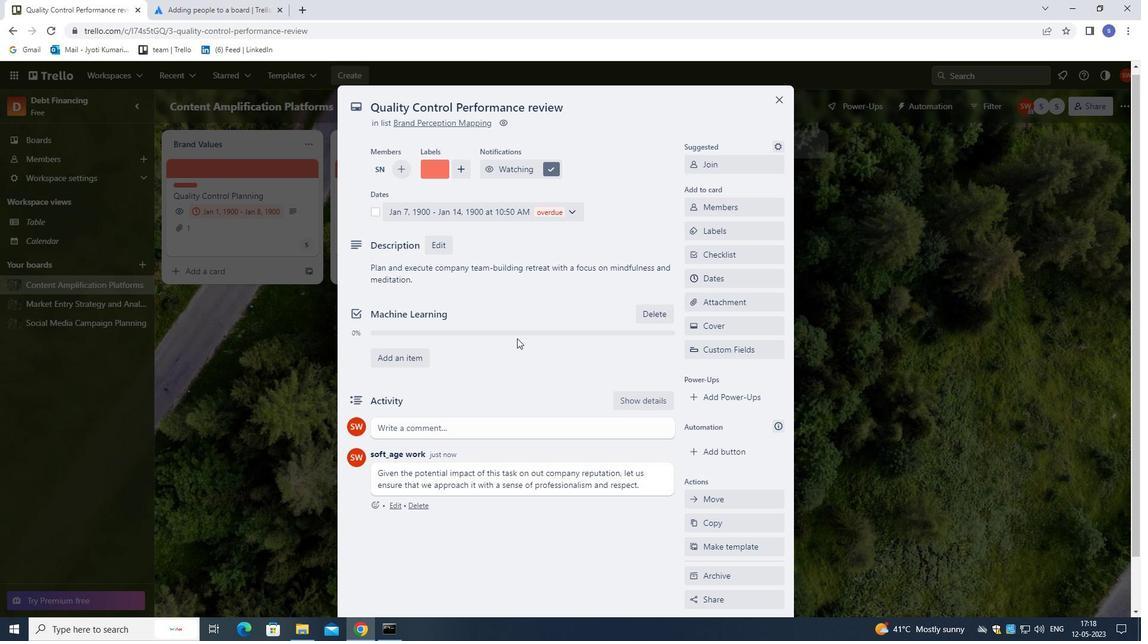 
Action: Mouse scrolled (770, 110) with delta (0, 0)
Screenshot: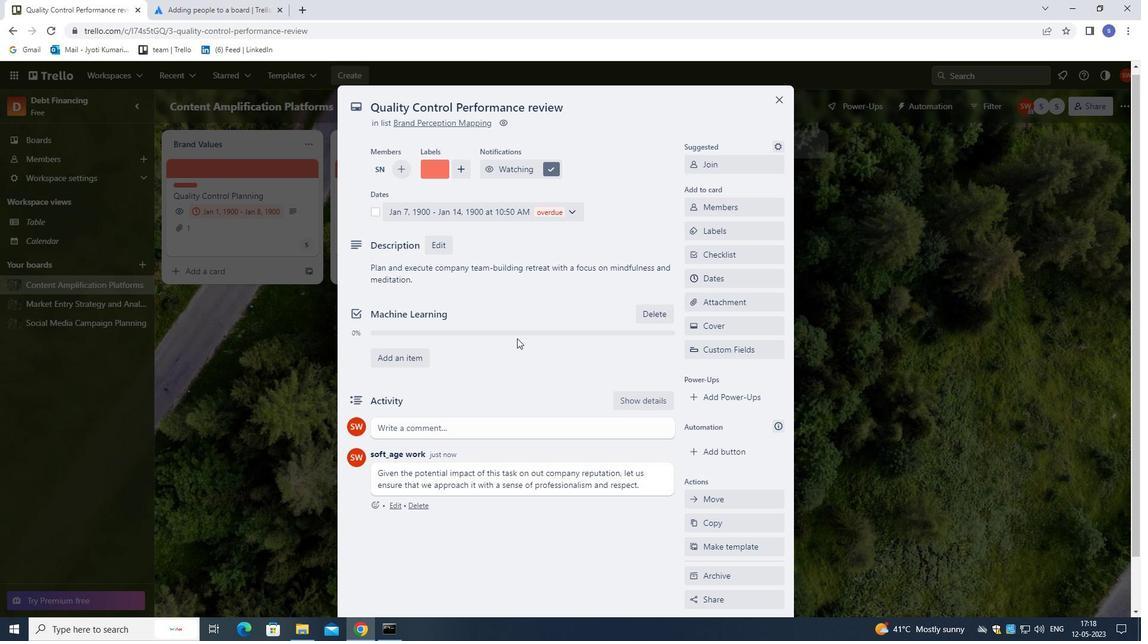 
Action: Mouse moved to (782, 104)
Screenshot: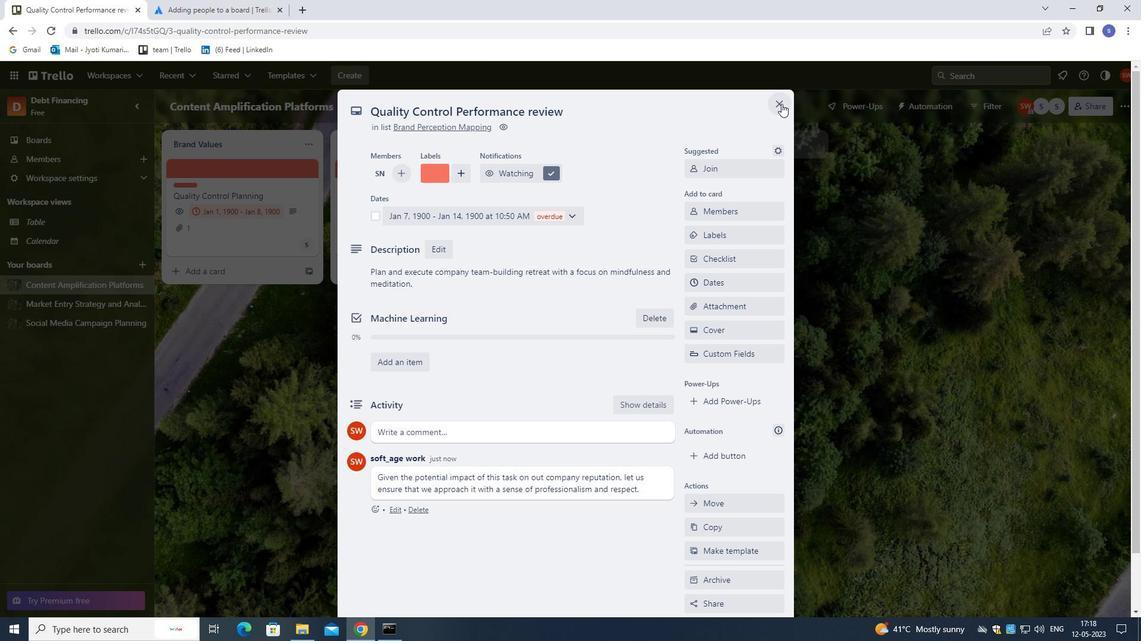 
Action: Mouse pressed left at (782, 104)
Screenshot: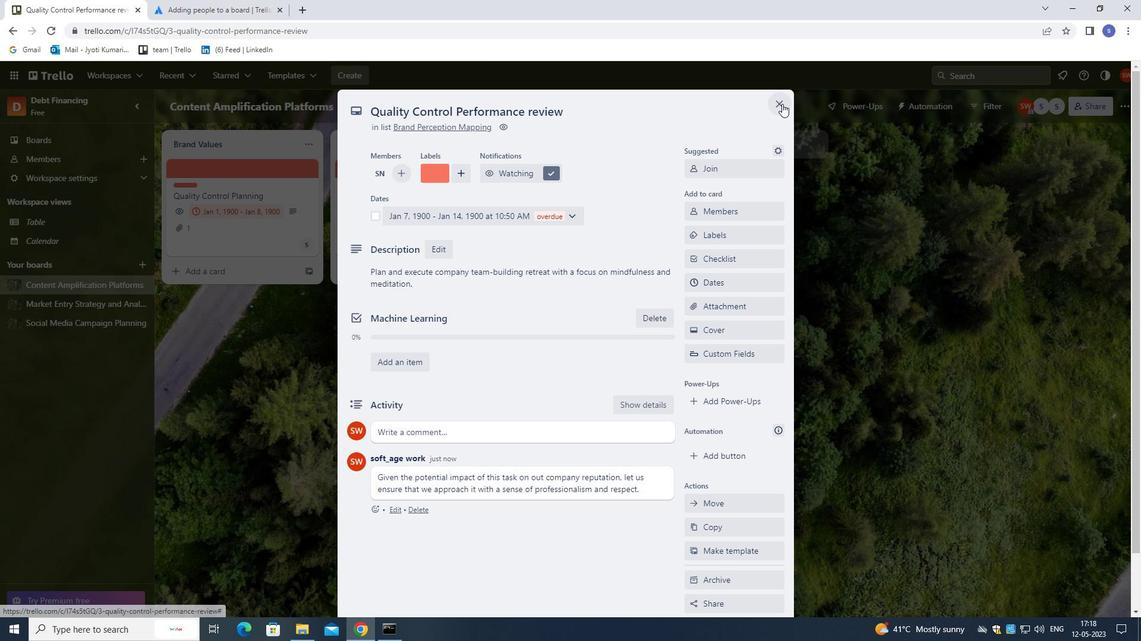 
Action: Mouse moved to (762, 103)
Screenshot: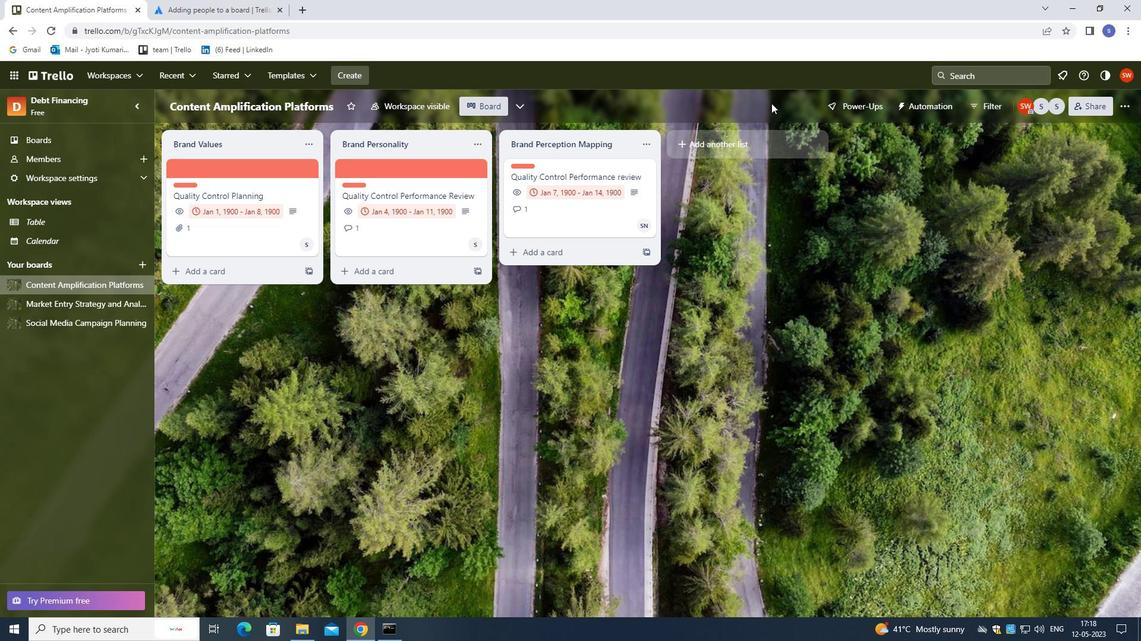 
